 Task: Find connections with filter location Fendou with filter topic #realtorwith filter profile language English with filter current company CUR8 with filter school National Institute of Securities Markets (NISM) with filter industry IT Services and IT Consulting with filter service category Administrative with filter keywords title Boilermaker
Action: Mouse moved to (533, 66)
Screenshot: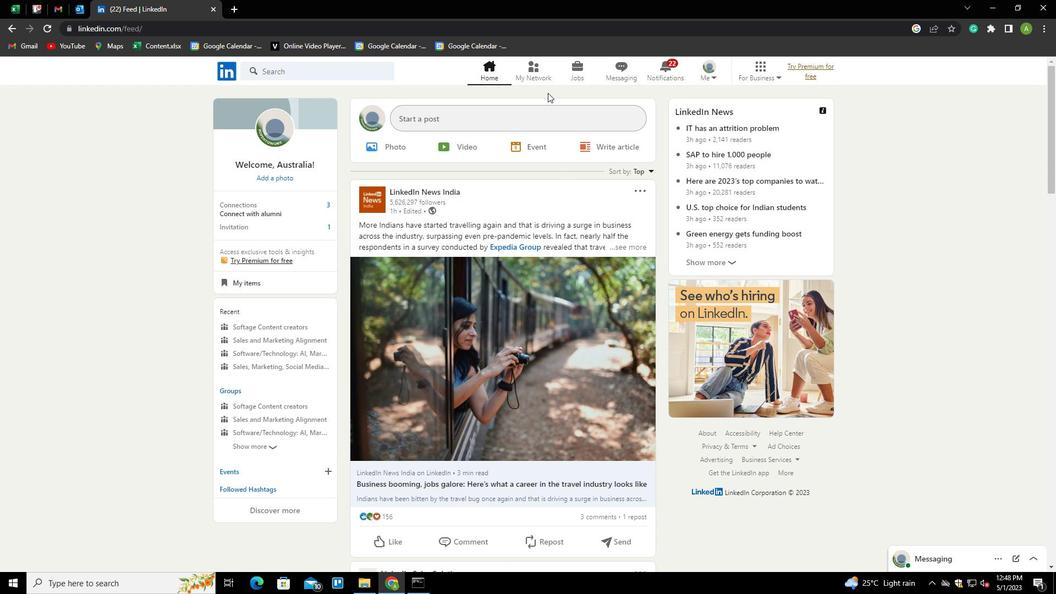 
Action: Mouse pressed left at (533, 66)
Screenshot: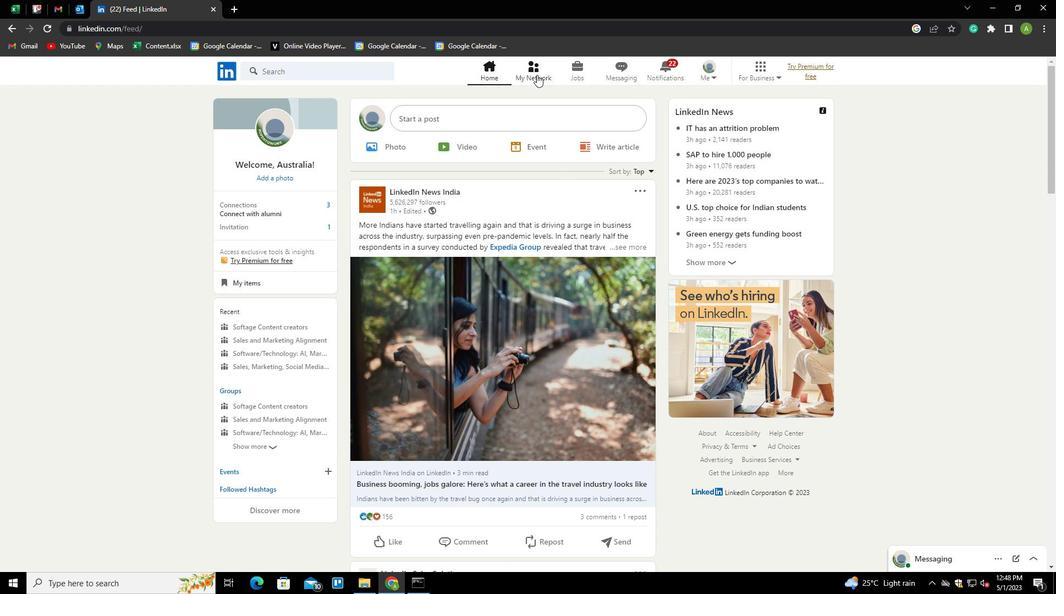 
Action: Mouse moved to (306, 130)
Screenshot: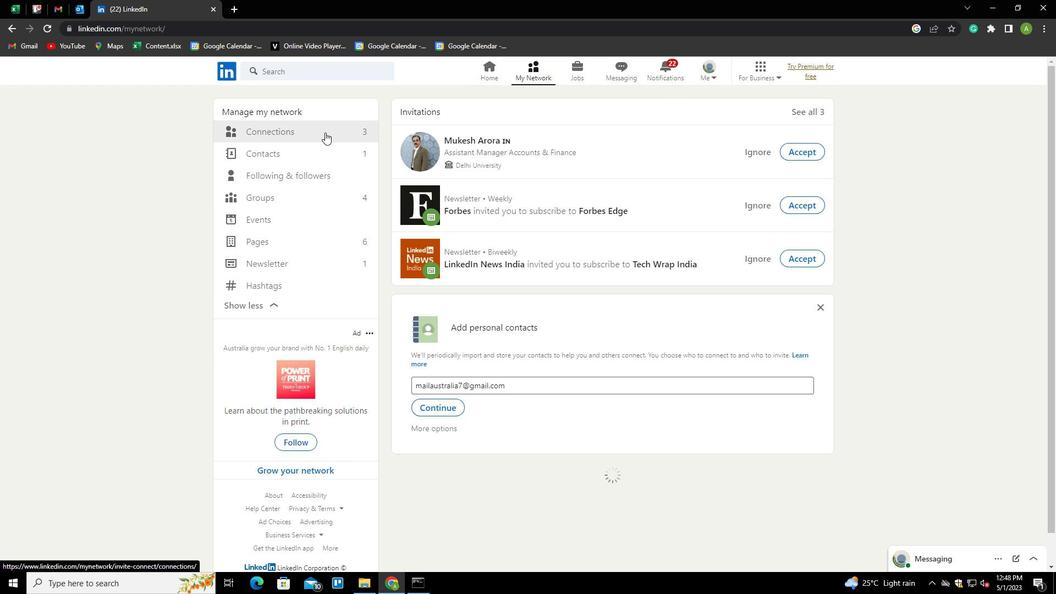
Action: Mouse pressed left at (306, 130)
Screenshot: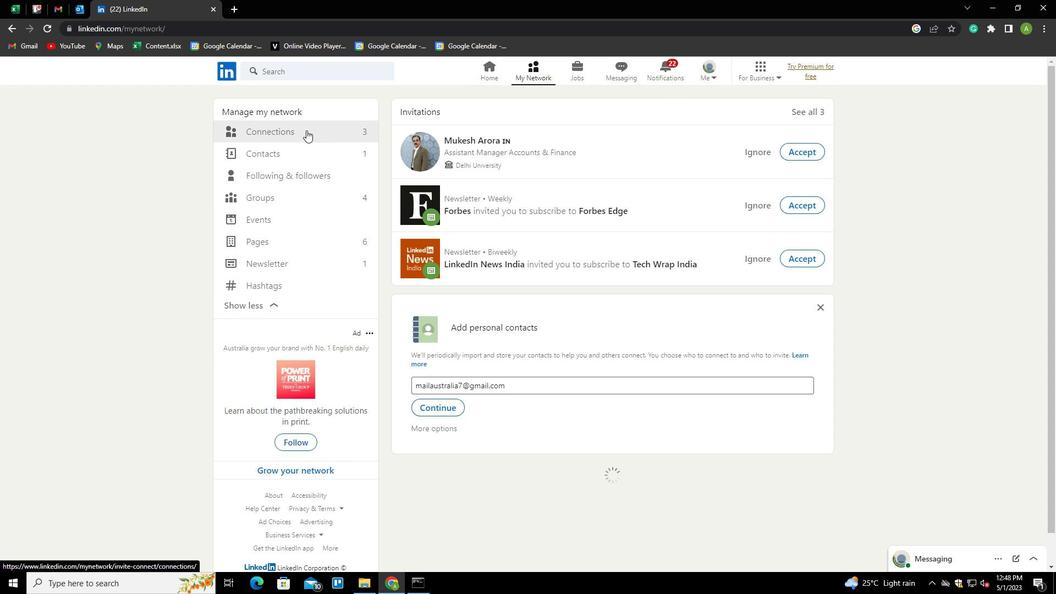 
Action: Mouse moved to (588, 133)
Screenshot: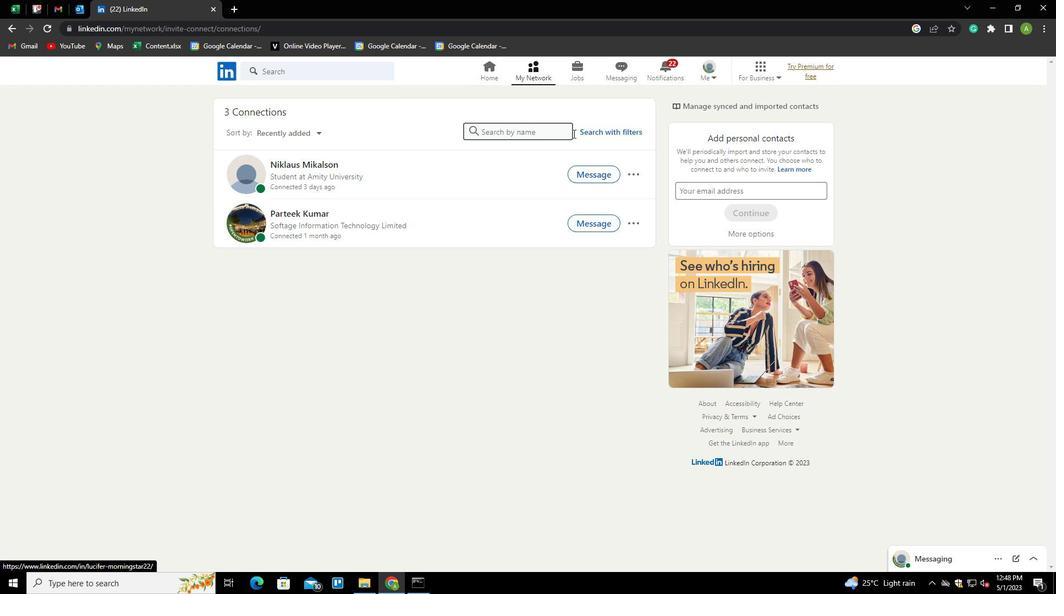 
Action: Mouse pressed left at (588, 133)
Screenshot: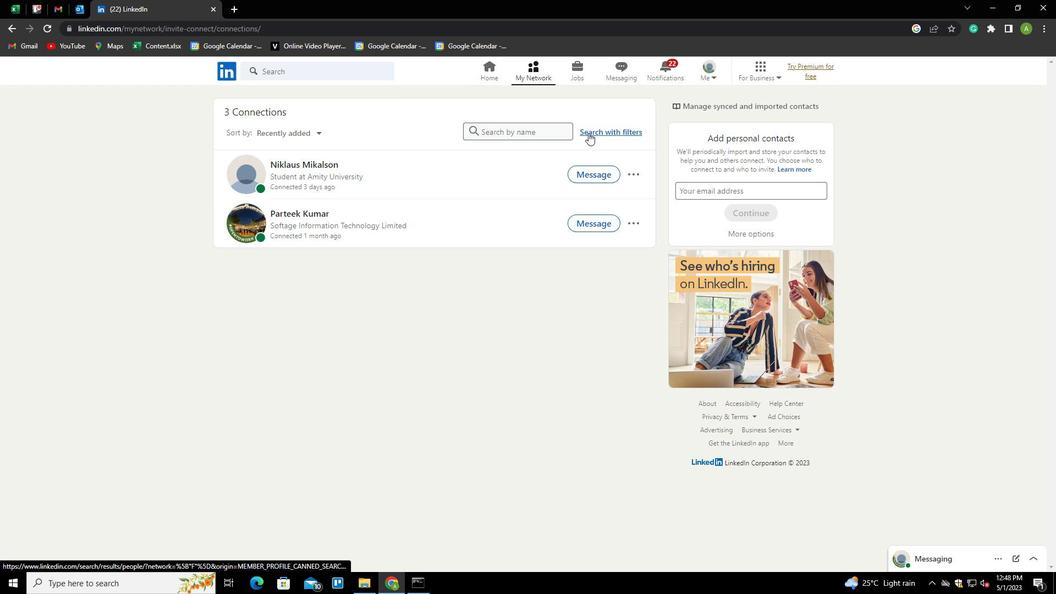 
Action: Mouse moved to (568, 96)
Screenshot: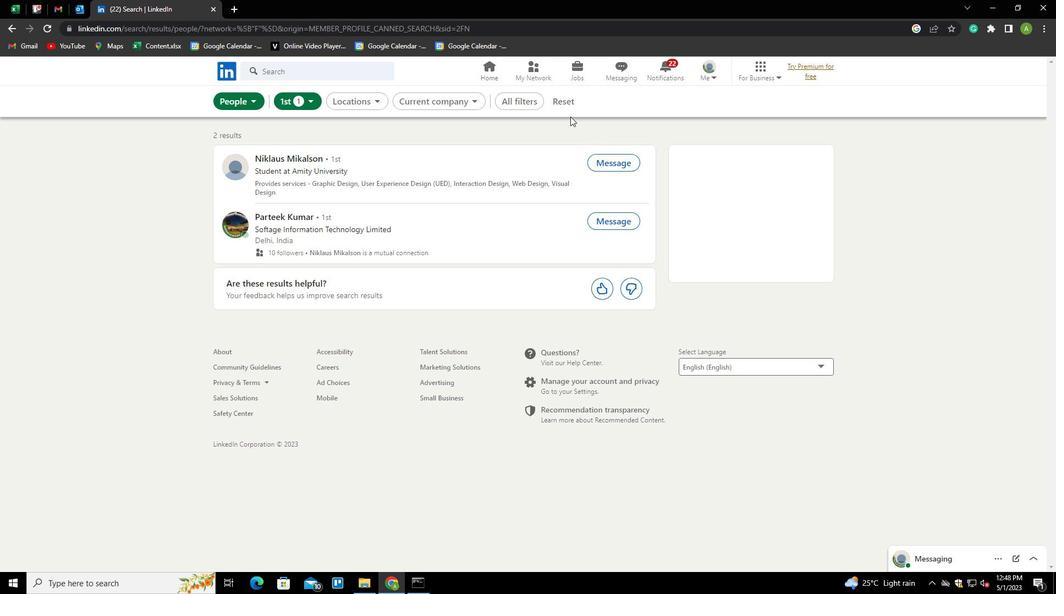 
Action: Mouse pressed left at (568, 96)
Screenshot: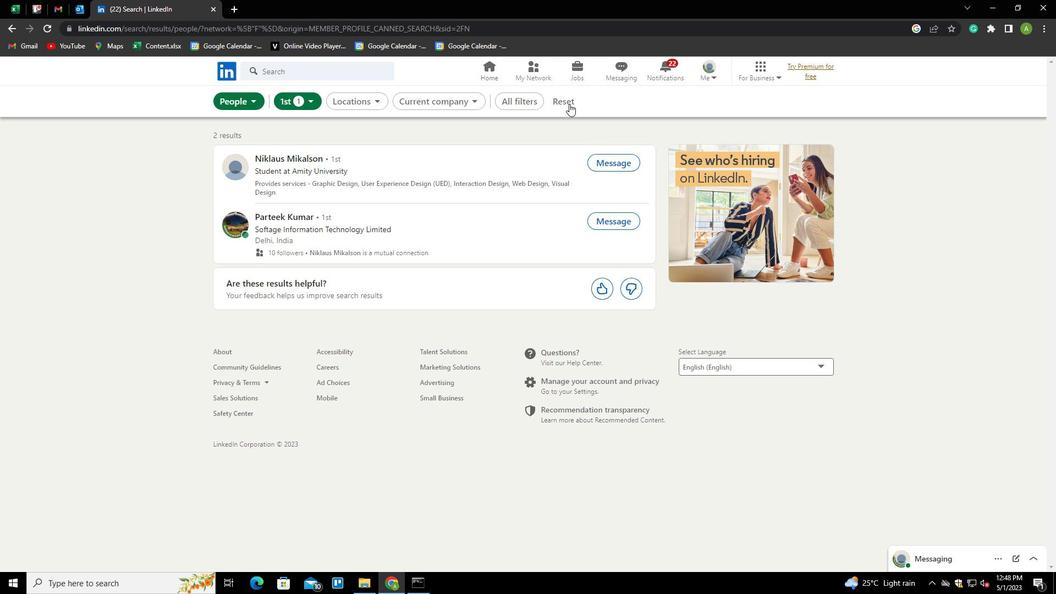 
Action: Mouse moved to (553, 101)
Screenshot: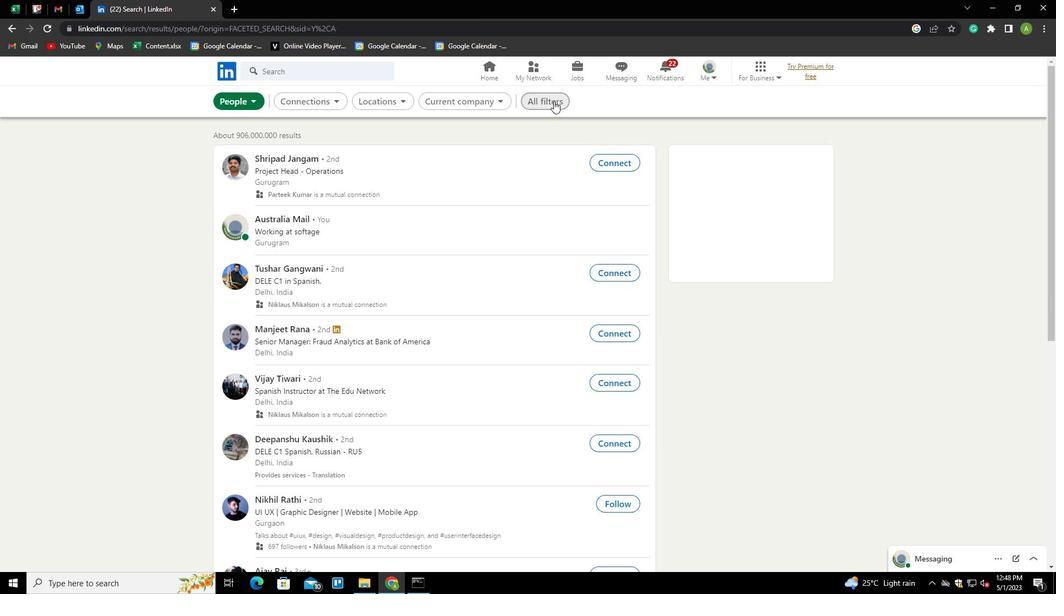 
Action: Mouse pressed left at (553, 101)
Screenshot: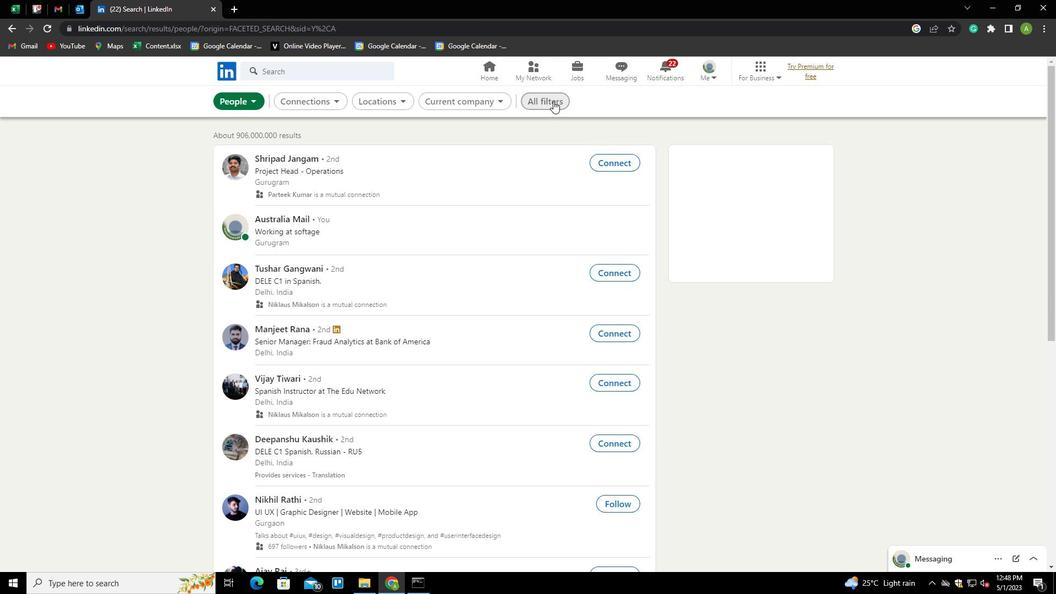 
Action: Mouse moved to (890, 310)
Screenshot: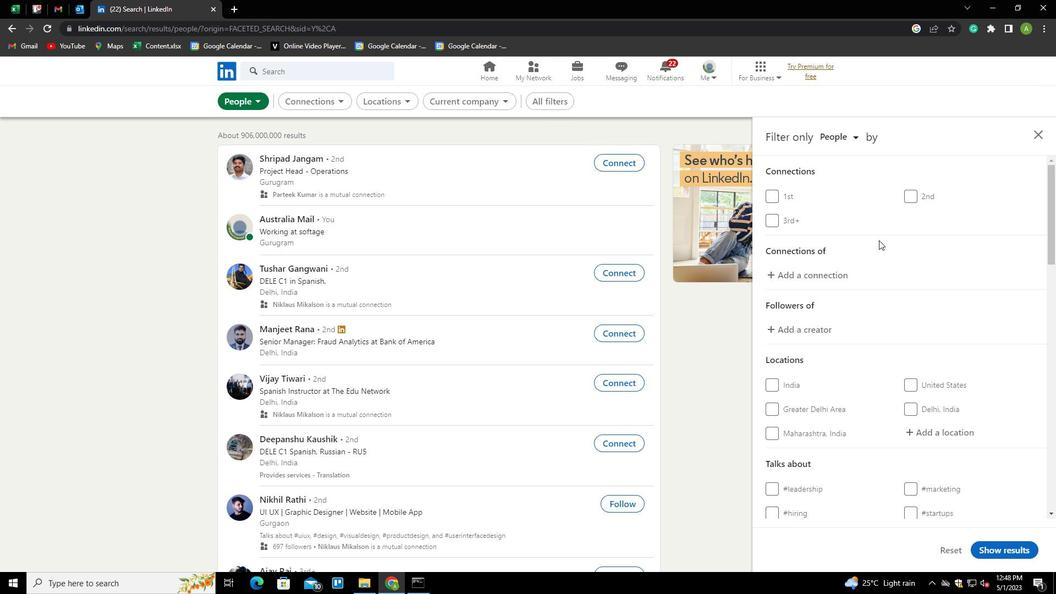 
Action: Mouse scrolled (890, 309) with delta (0, 0)
Screenshot: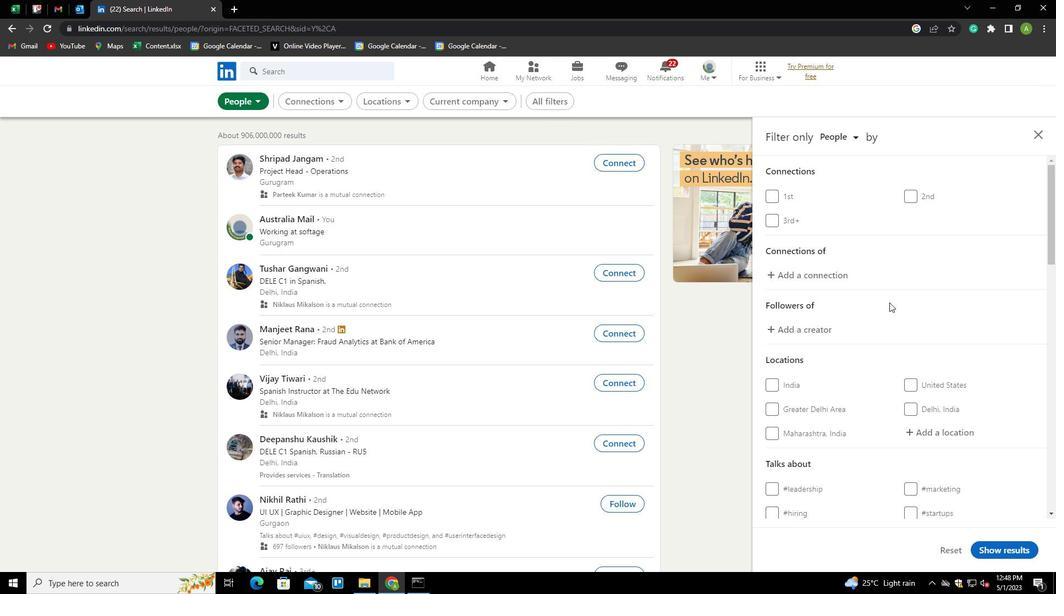 
Action: Mouse scrolled (890, 309) with delta (0, 0)
Screenshot: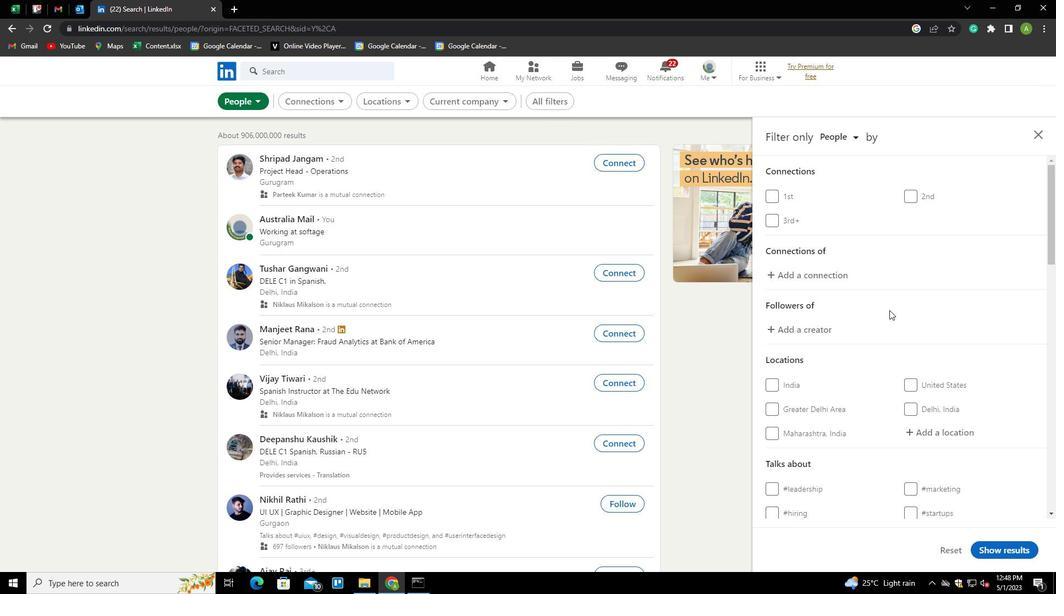 
Action: Mouse moved to (915, 312)
Screenshot: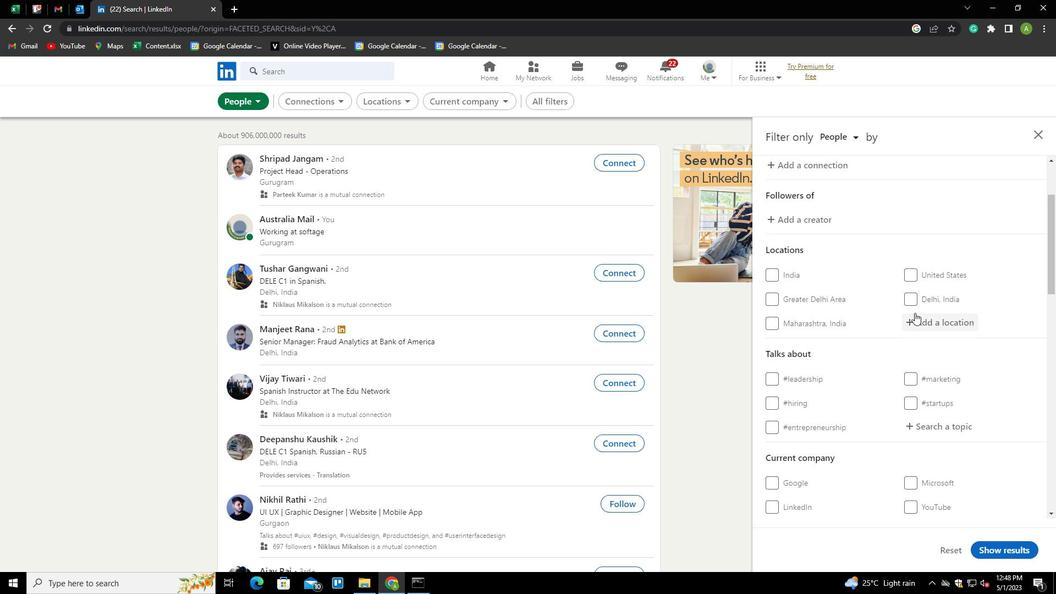 
Action: Mouse pressed left at (915, 312)
Screenshot: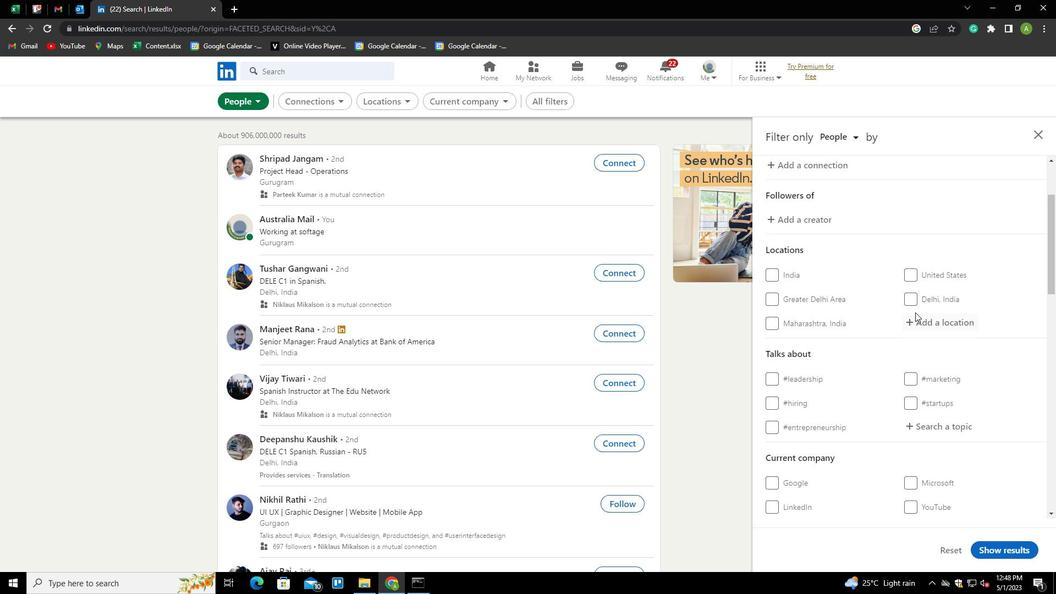 
Action: Mouse moved to (922, 325)
Screenshot: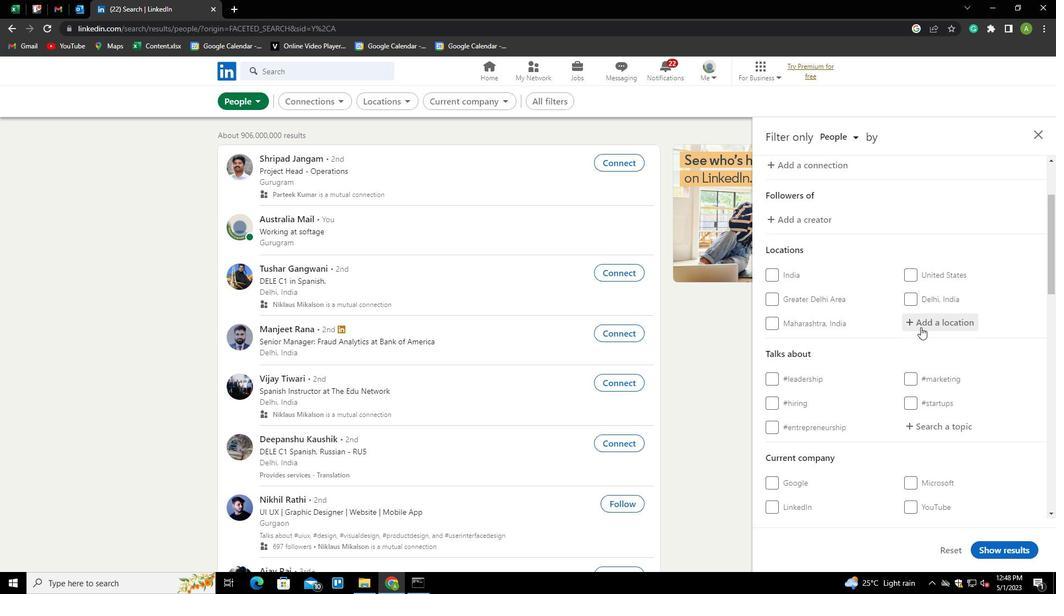 
Action: Mouse pressed left at (922, 325)
Screenshot: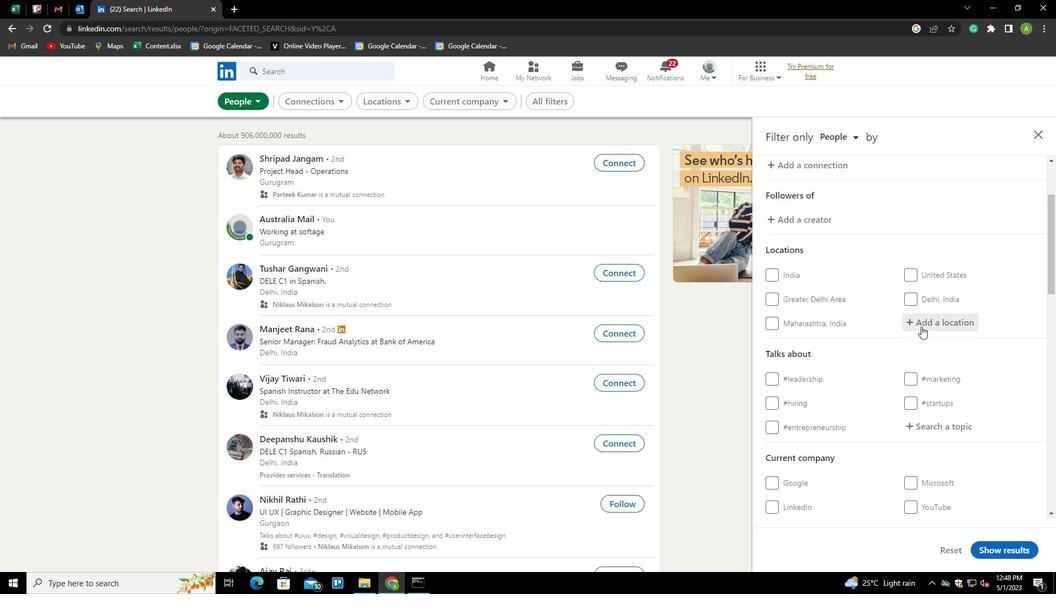 
Action: Mouse moved to (929, 323)
Screenshot: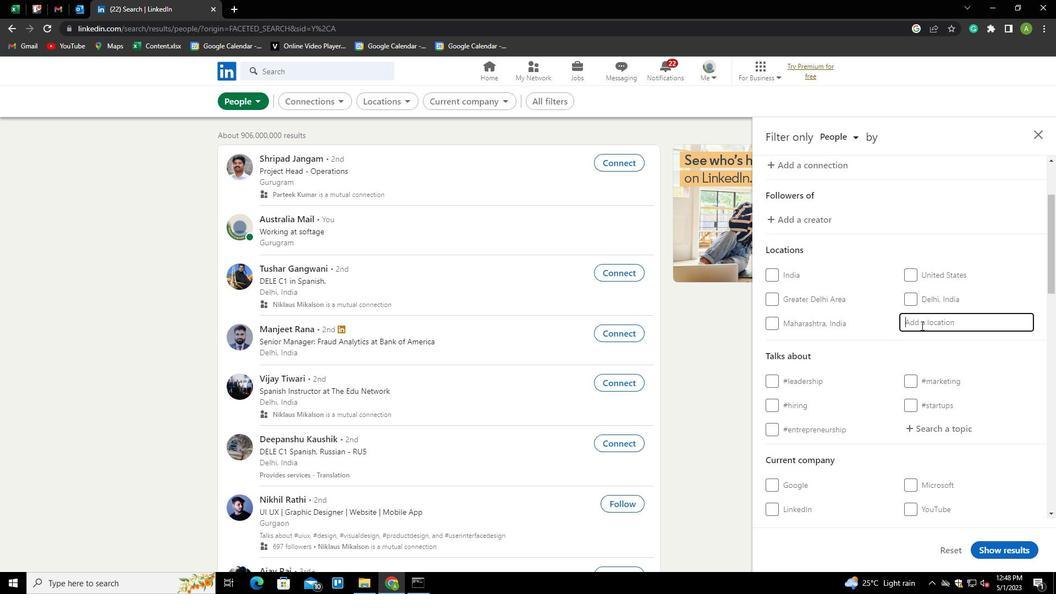 
Action: Mouse pressed left at (929, 323)
Screenshot: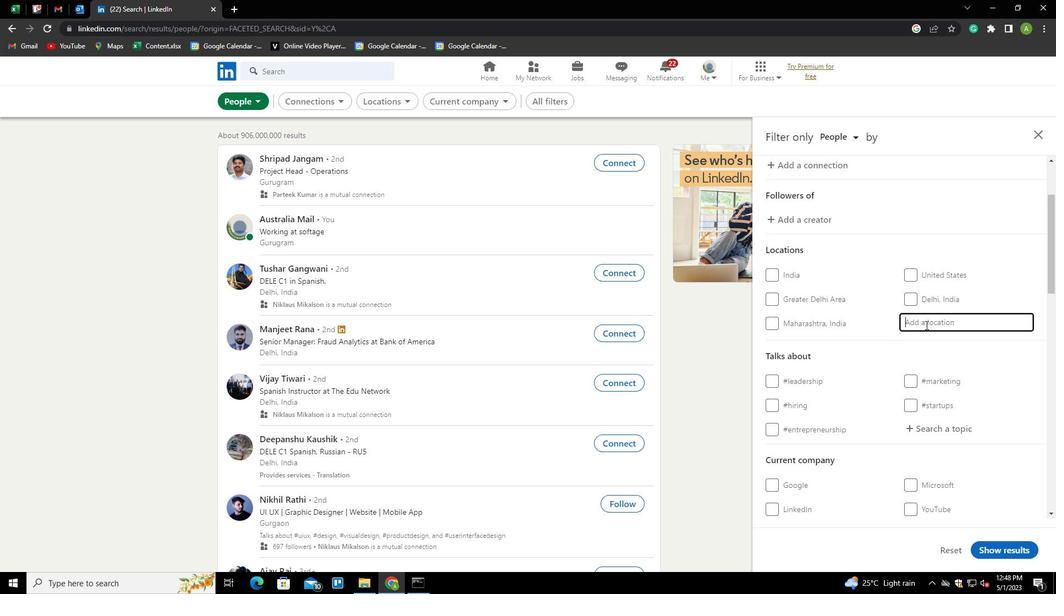 
Action: Key pressed <Key.shift>G<Key.backspace><Key.shift>FENDOU
Screenshot: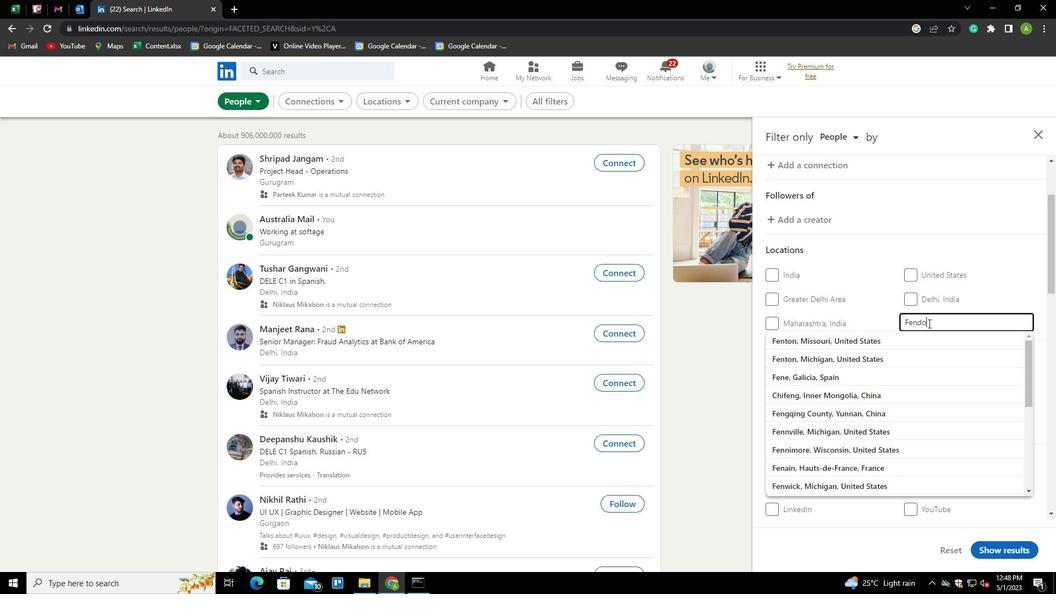 
Action: Mouse moved to (966, 373)
Screenshot: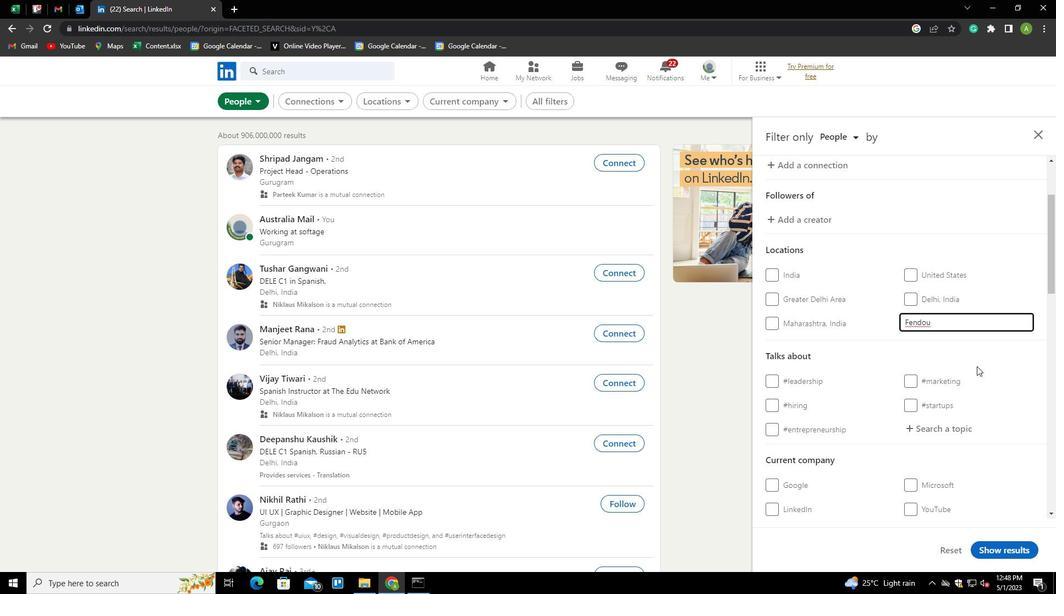 
Action: Mouse pressed left at (966, 373)
Screenshot: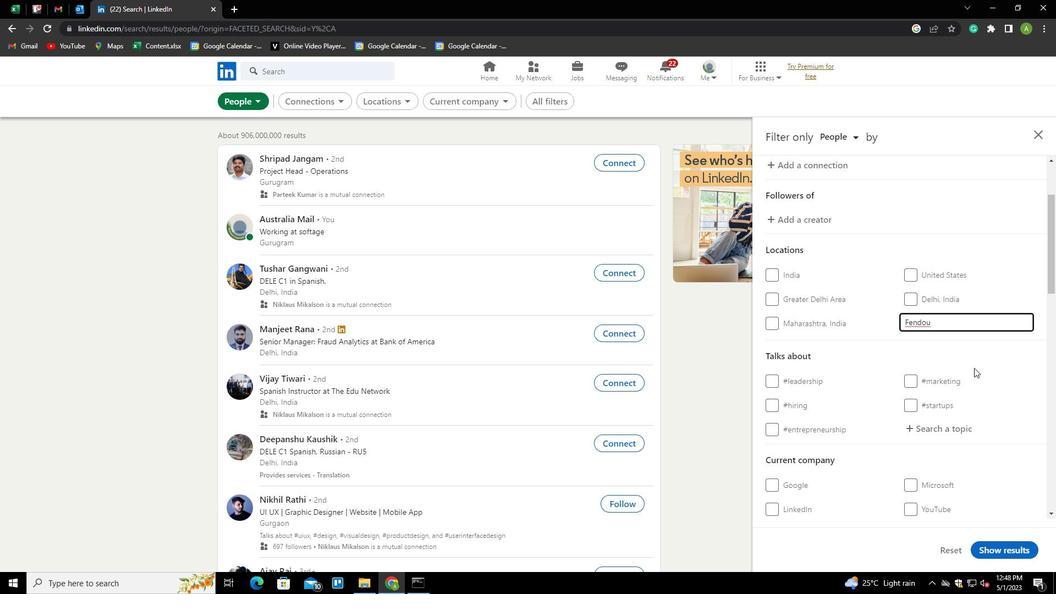 
Action: Mouse moved to (944, 424)
Screenshot: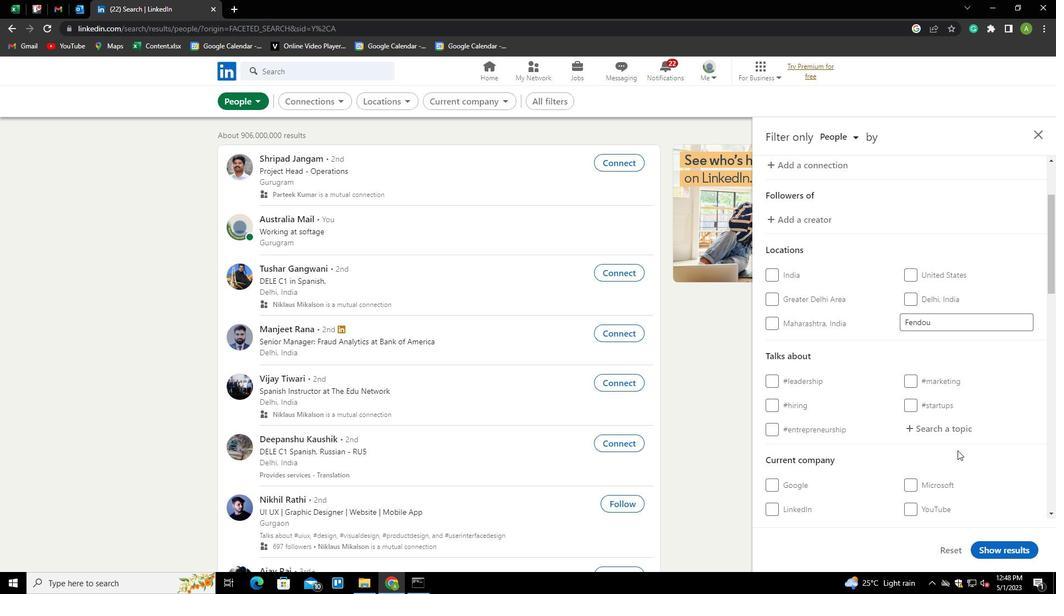 
Action: Mouse pressed left at (944, 424)
Screenshot: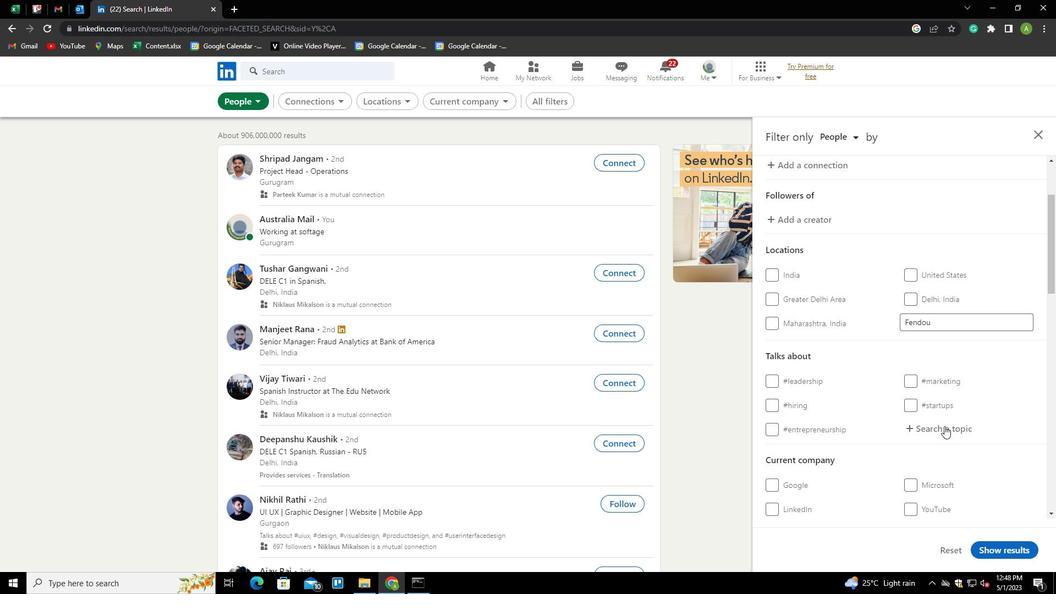 
Action: Mouse moved to (946, 427)
Screenshot: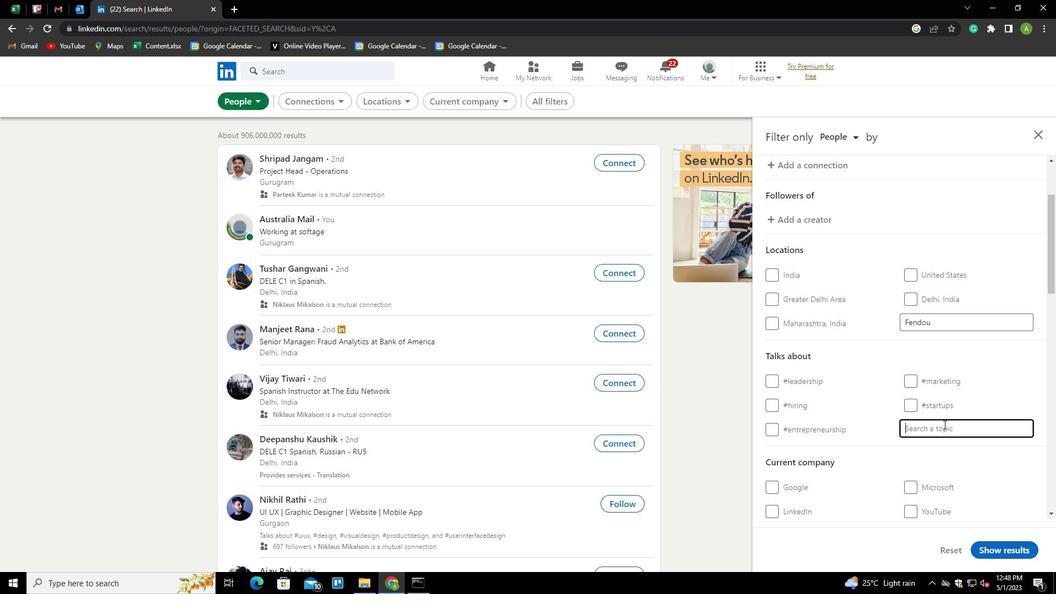 
Action: Mouse pressed left at (946, 427)
Screenshot: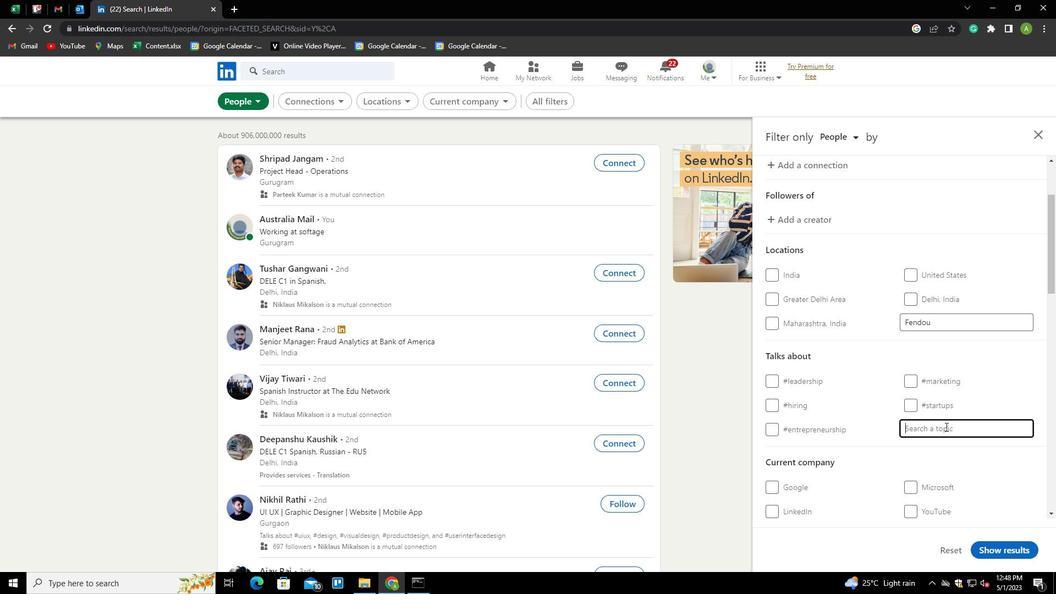 
Action: Key pressed REALTA=<Key.backspace><Key.backspace>OR<Key.down><Key.enter>
Screenshot: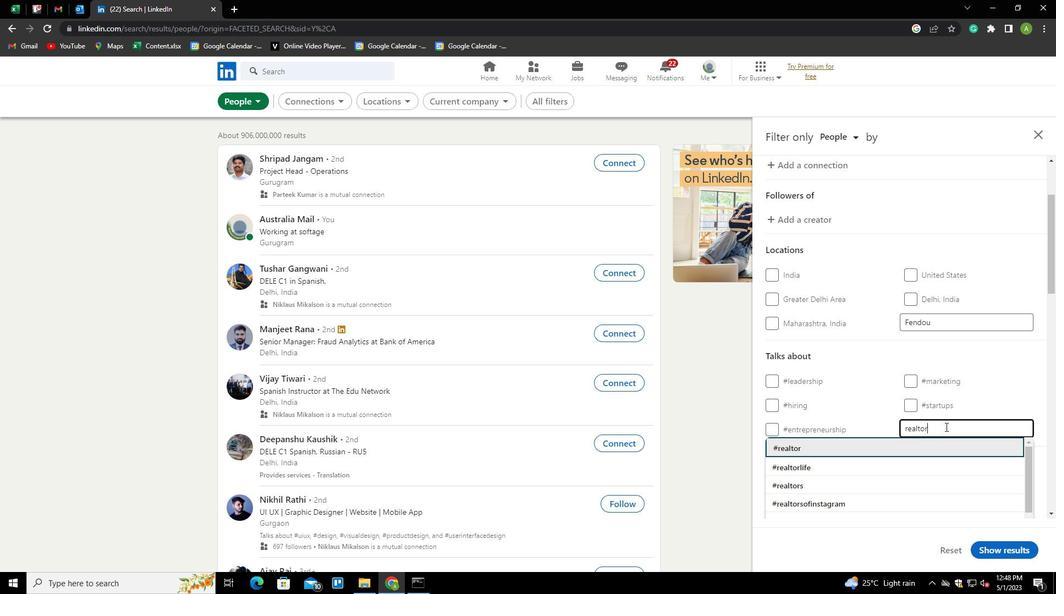 
Action: Mouse scrolled (946, 426) with delta (0, 0)
Screenshot: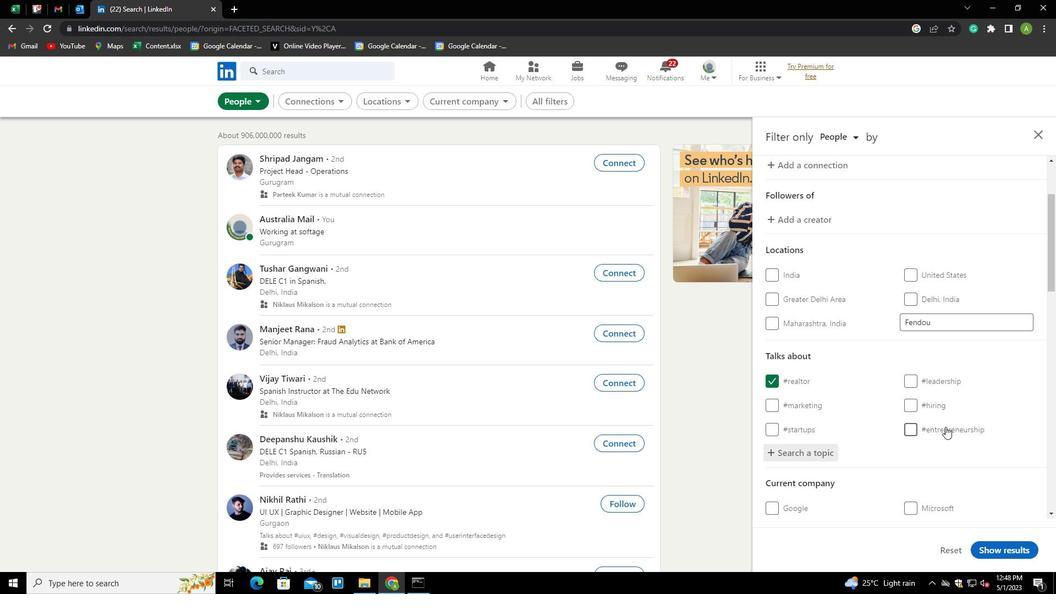 
Action: Mouse scrolled (946, 426) with delta (0, 0)
Screenshot: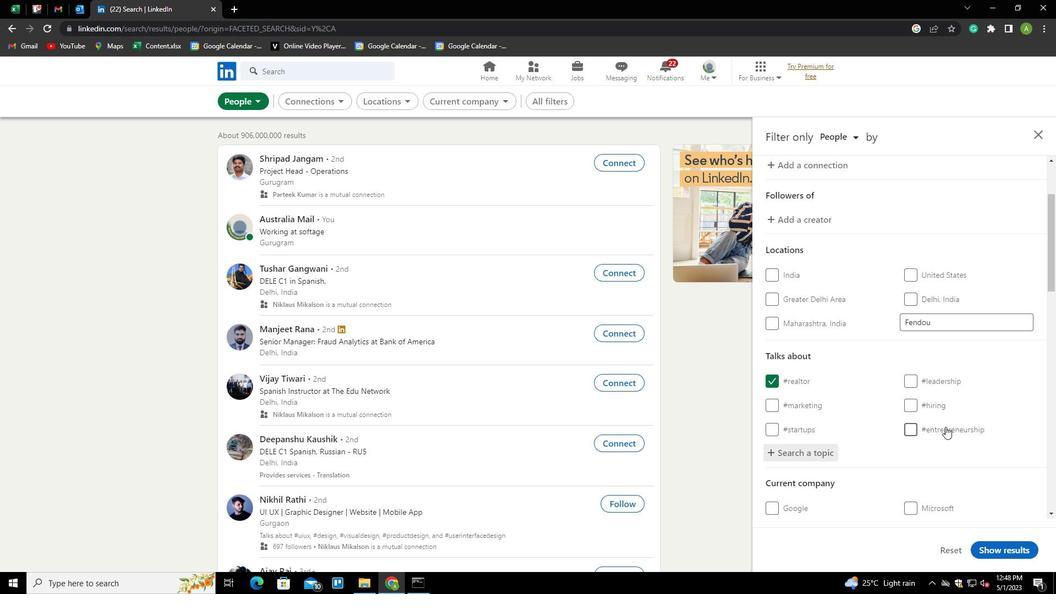 
Action: Mouse moved to (950, 405)
Screenshot: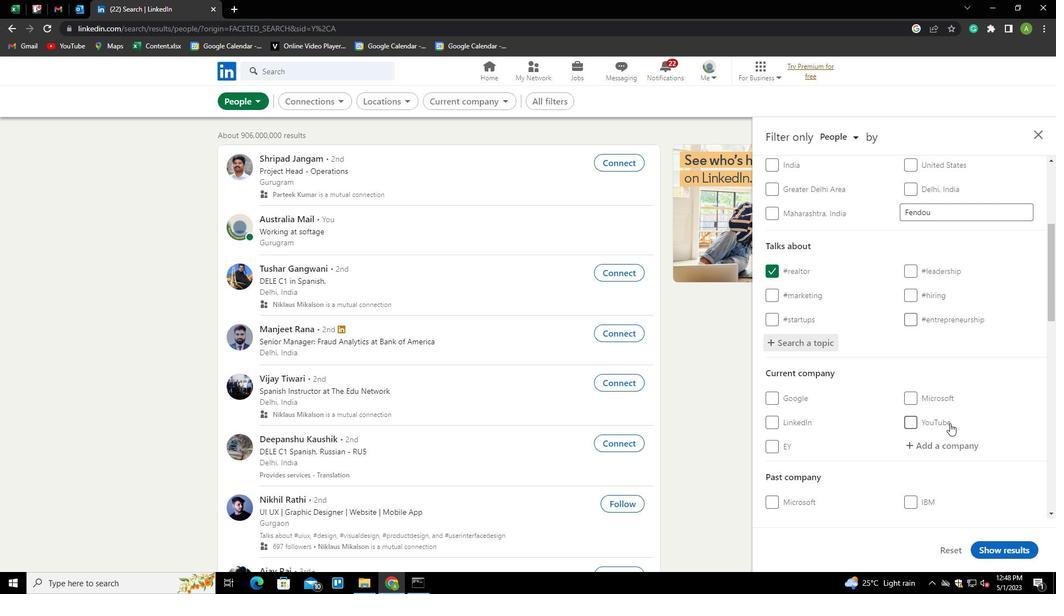 
Action: Mouse scrolled (950, 404) with delta (0, 0)
Screenshot: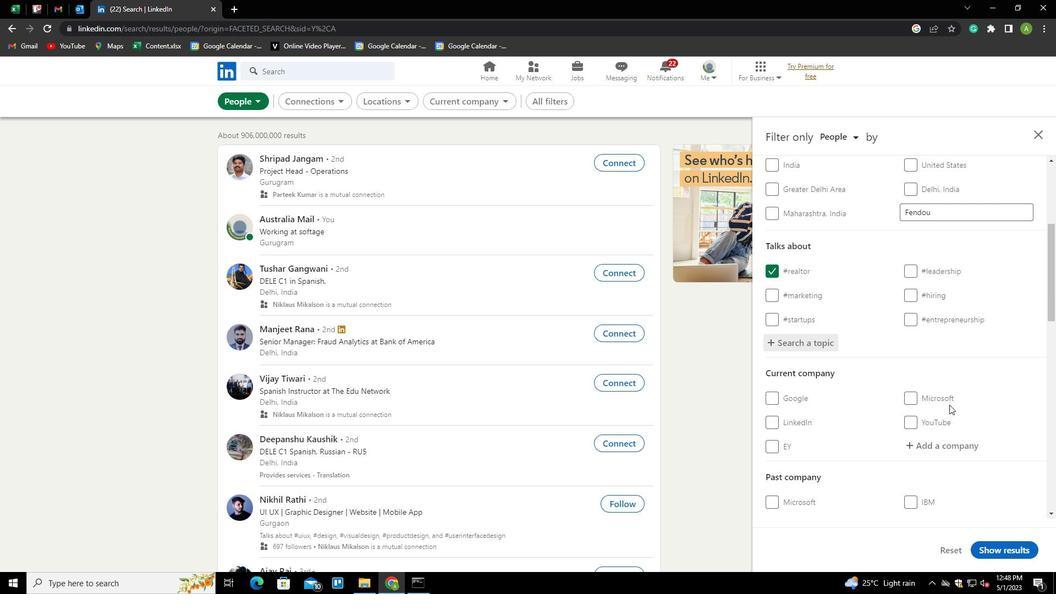 
Action: Mouse scrolled (950, 404) with delta (0, 0)
Screenshot: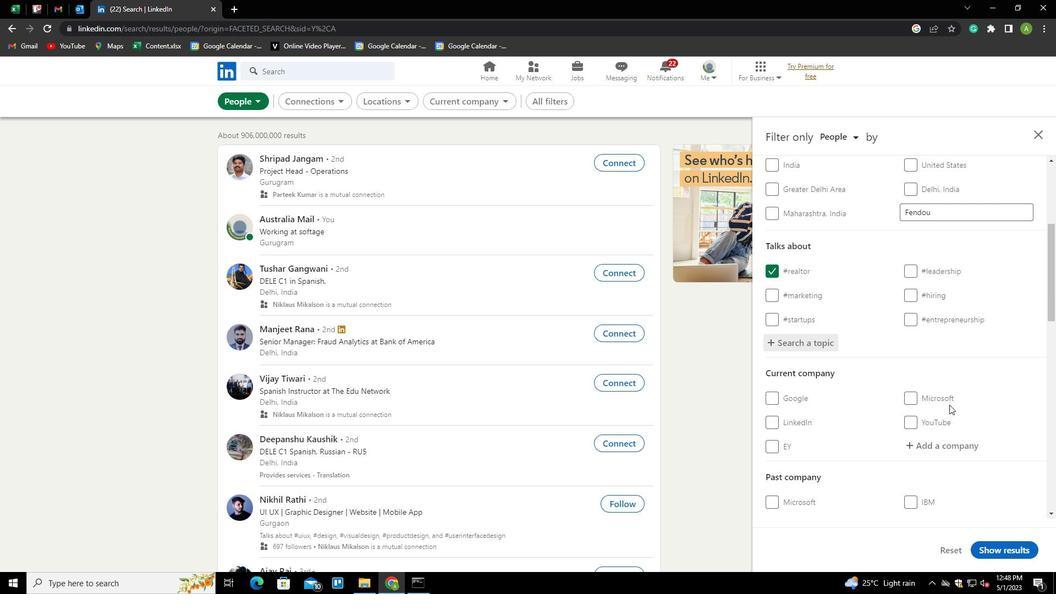 
Action: Mouse scrolled (950, 404) with delta (0, 0)
Screenshot: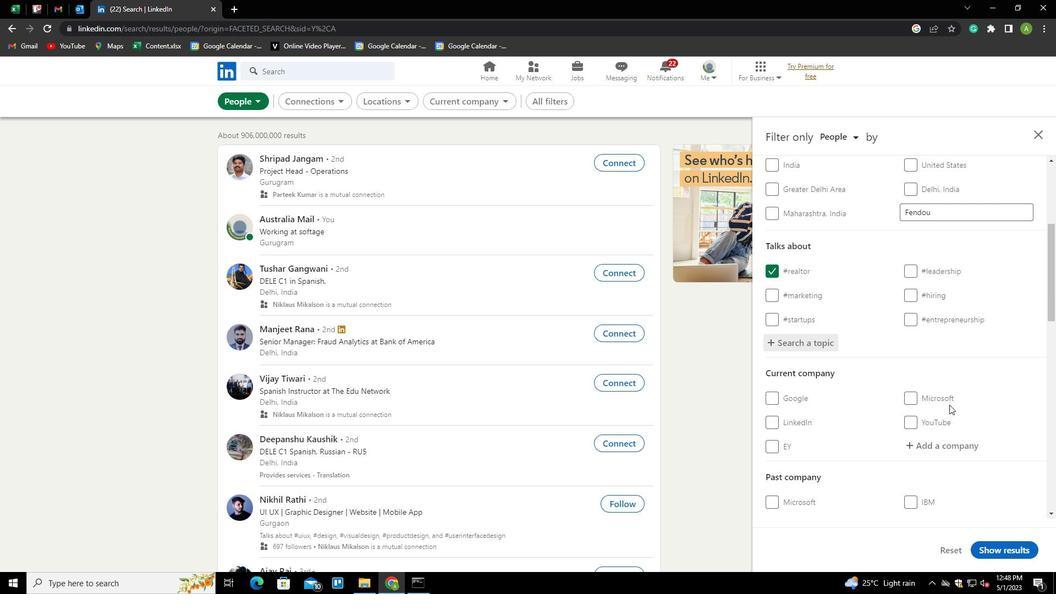 
Action: Mouse moved to (939, 369)
Screenshot: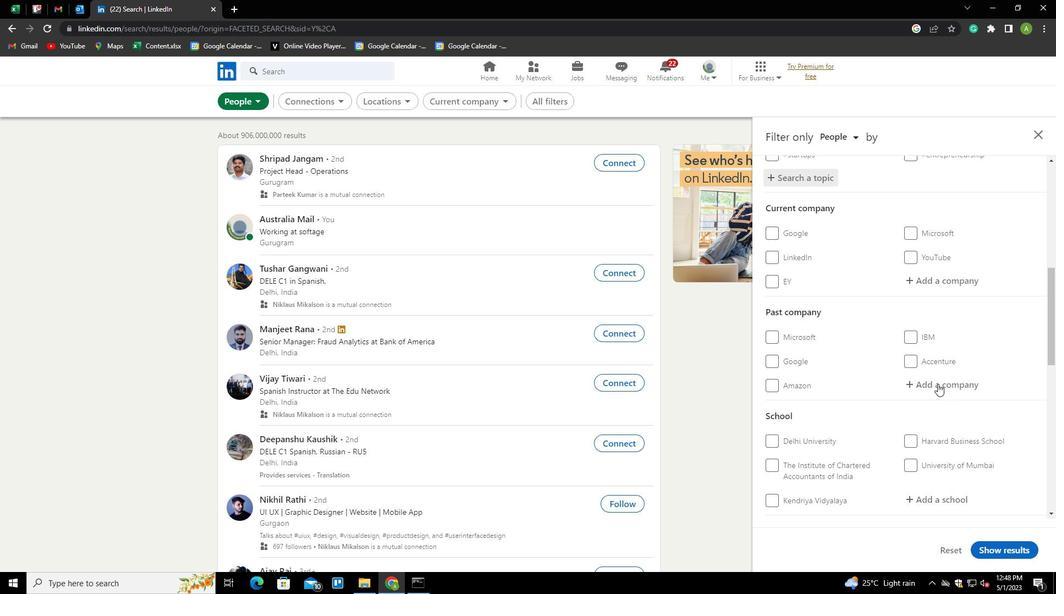 
Action: Mouse scrolled (939, 369) with delta (0, 0)
Screenshot: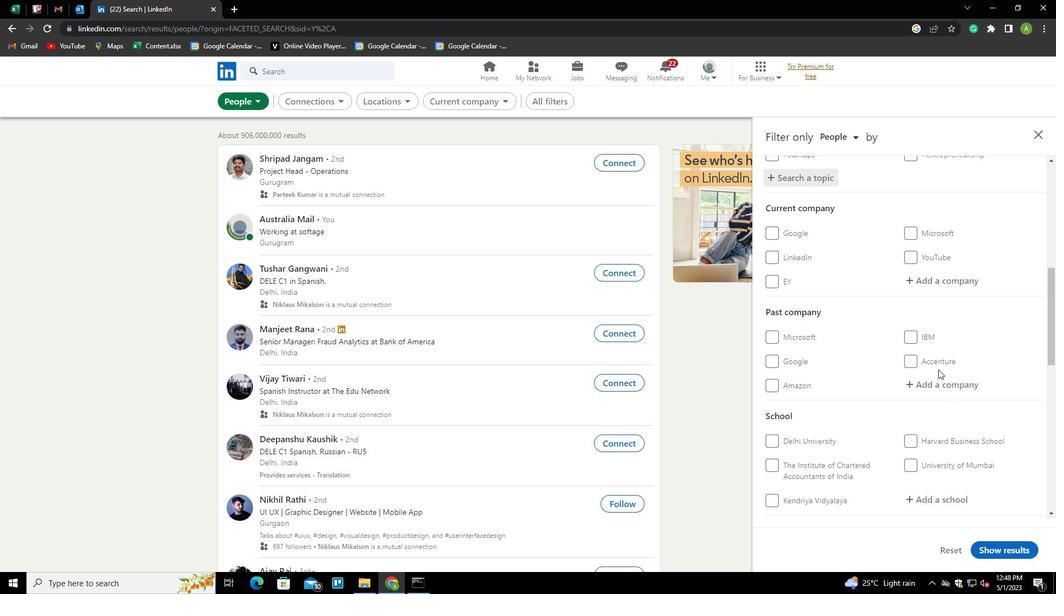 
Action: Mouse scrolled (939, 369) with delta (0, 0)
Screenshot: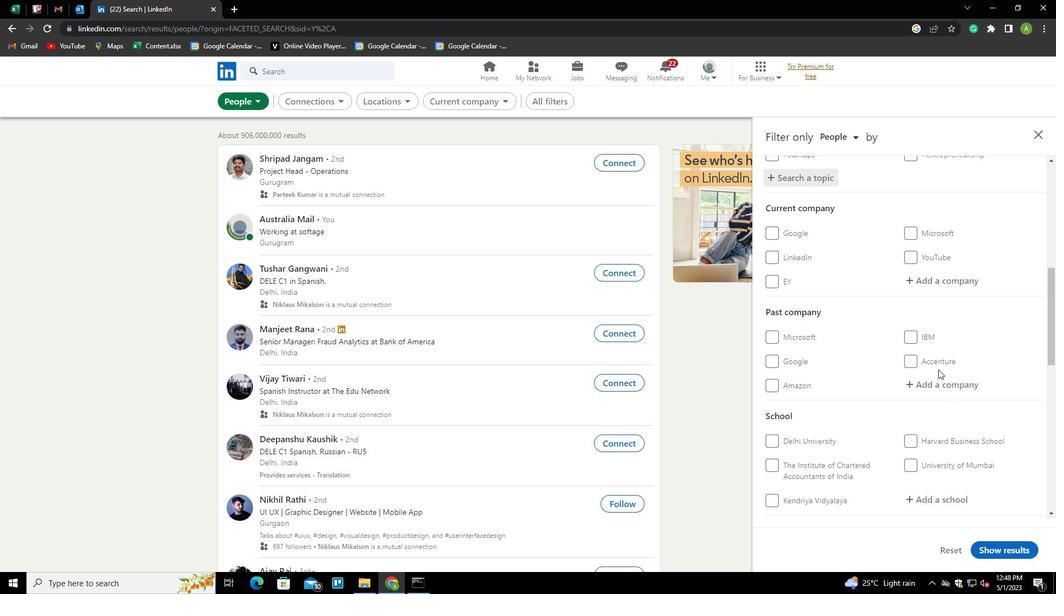 
Action: Mouse scrolled (939, 369) with delta (0, 0)
Screenshot: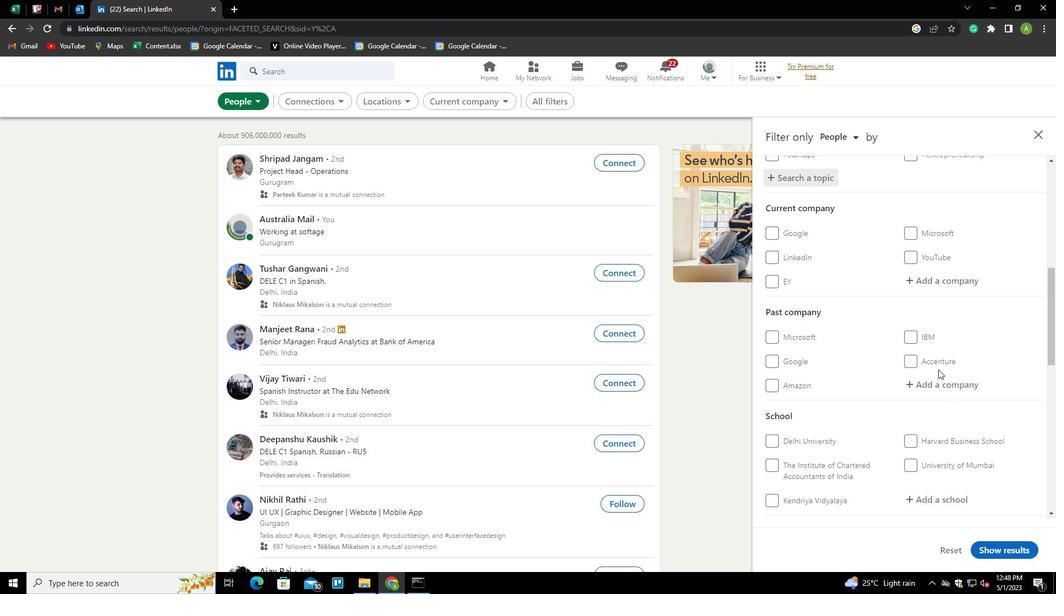 
Action: Mouse scrolled (939, 369) with delta (0, 0)
Screenshot: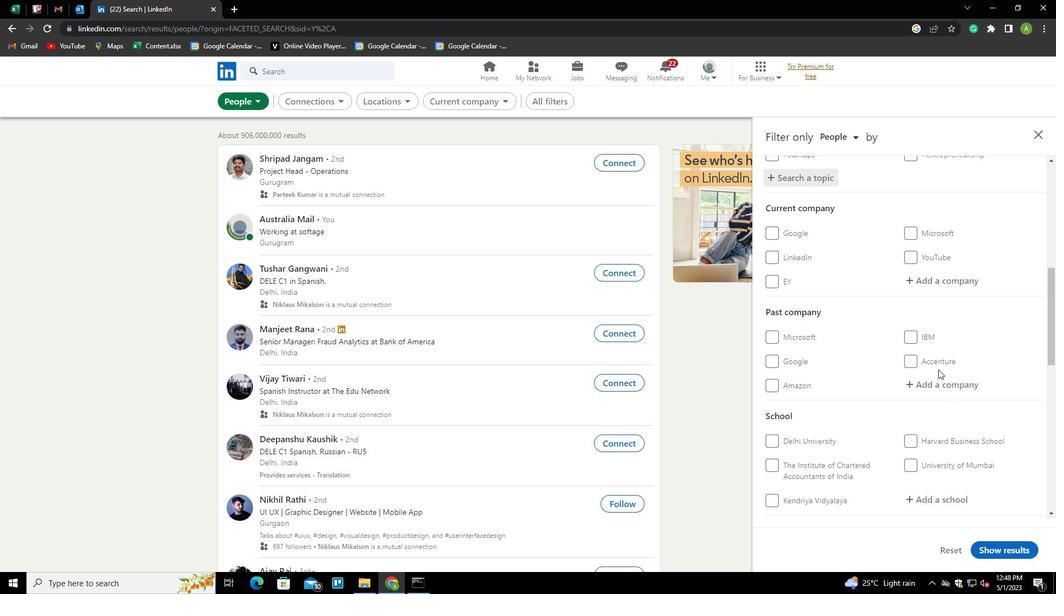 
Action: Mouse scrolled (939, 369) with delta (0, 0)
Screenshot: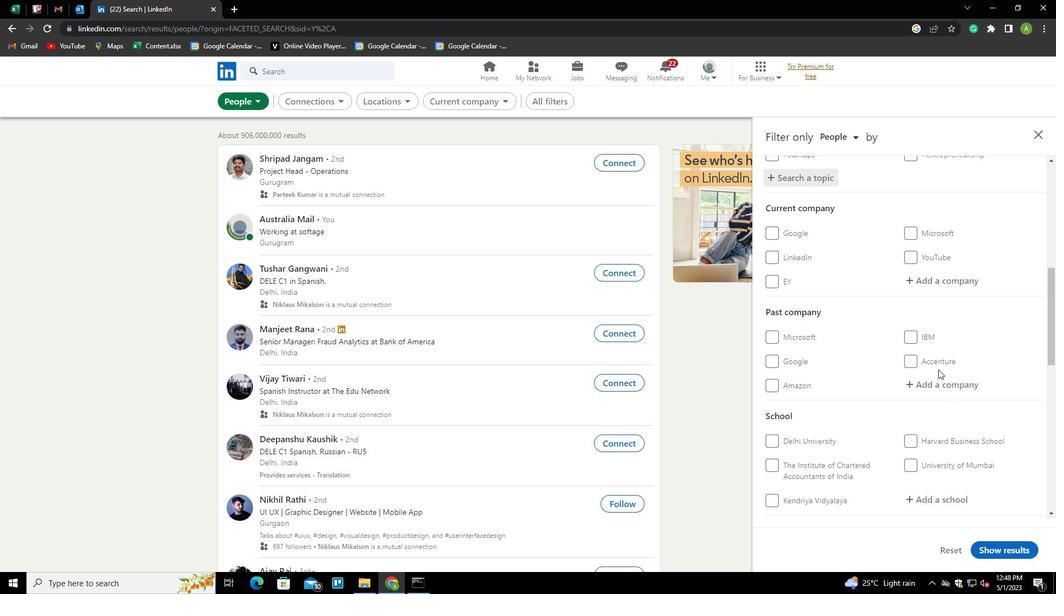 
Action: Mouse moved to (789, 405)
Screenshot: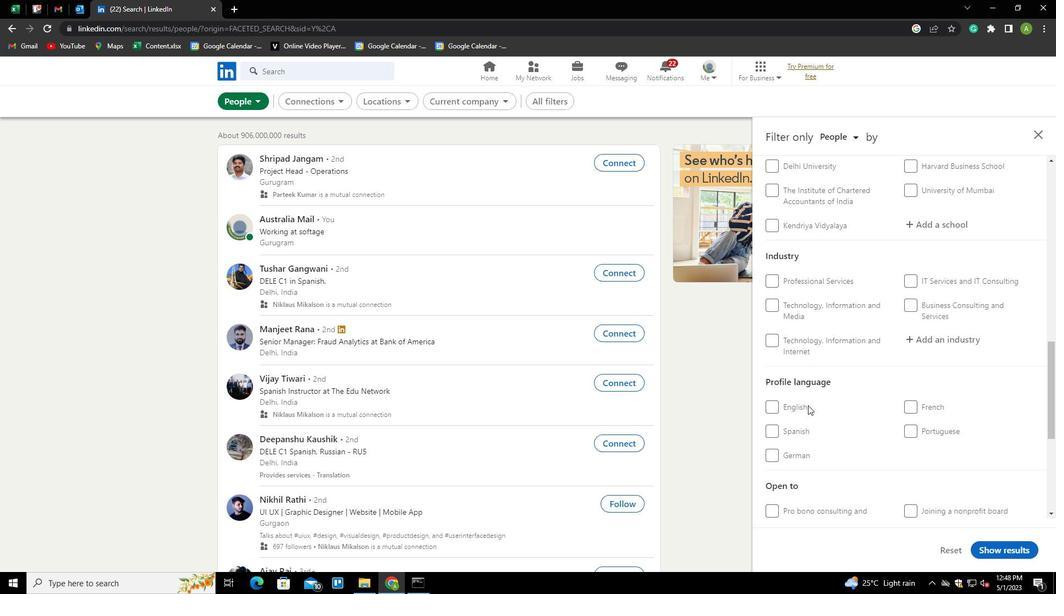 
Action: Mouse pressed left at (789, 405)
Screenshot: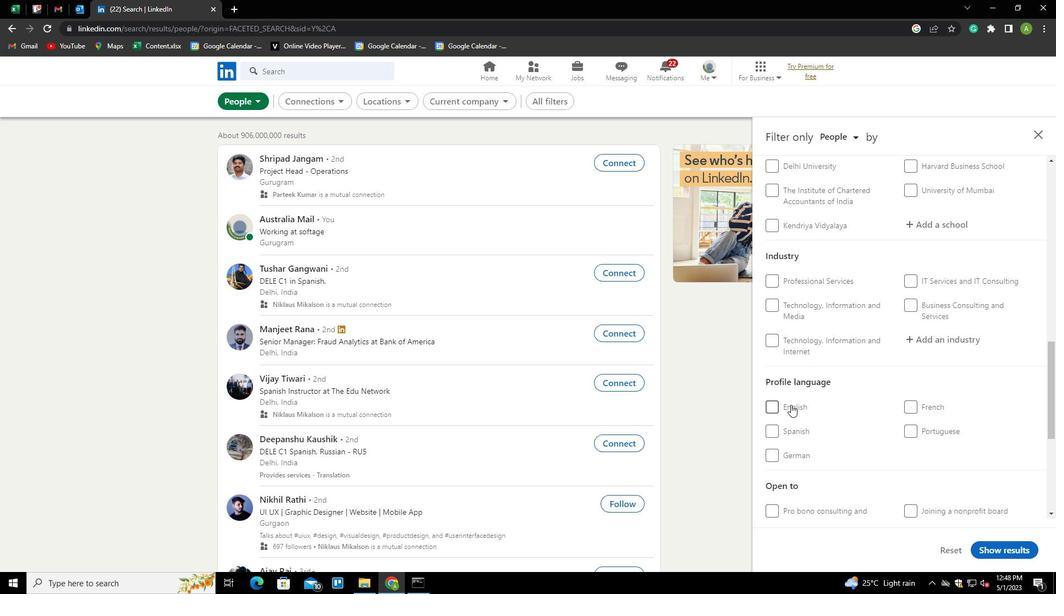 
Action: Mouse moved to (918, 423)
Screenshot: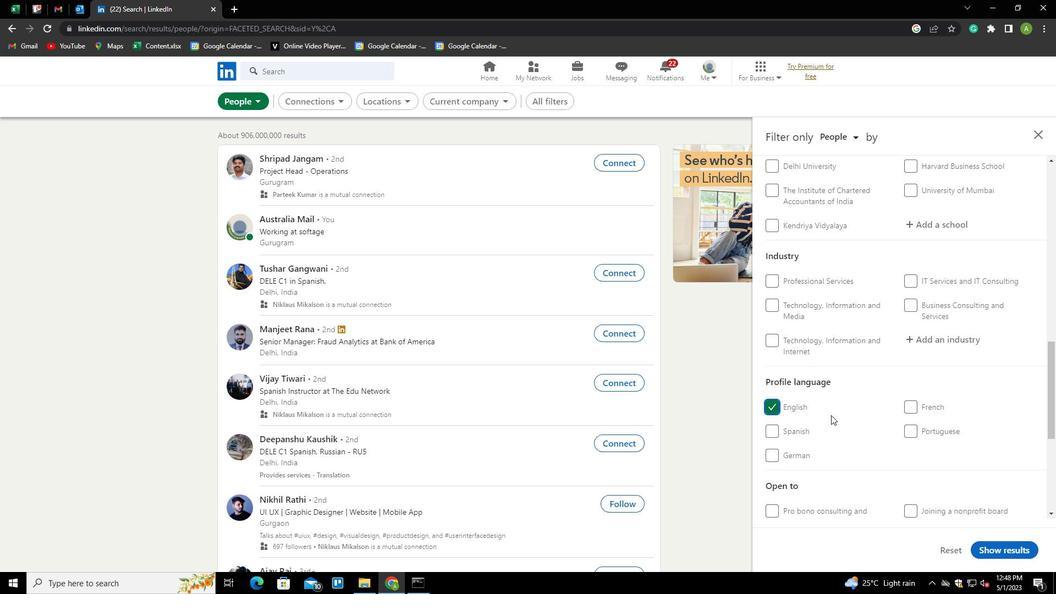 
Action: Mouse scrolled (918, 423) with delta (0, 0)
Screenshot: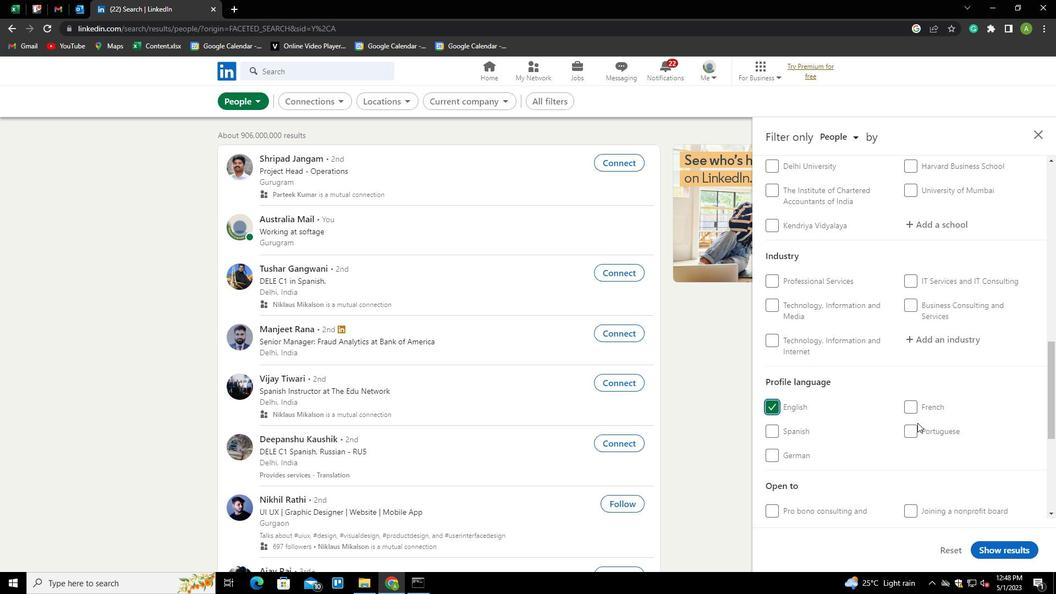
Action: Mouse scrolled (918, 423) with delta (0, 0)
Screenshot: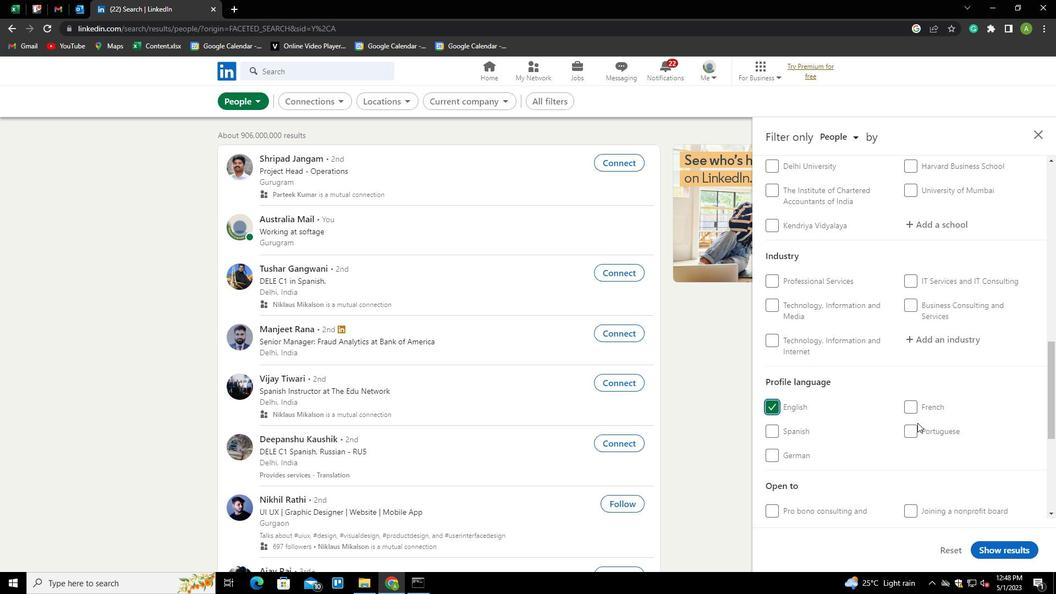 
Action: Mouse scrolled (918, 423) with delta (0, 0)
Screenshot: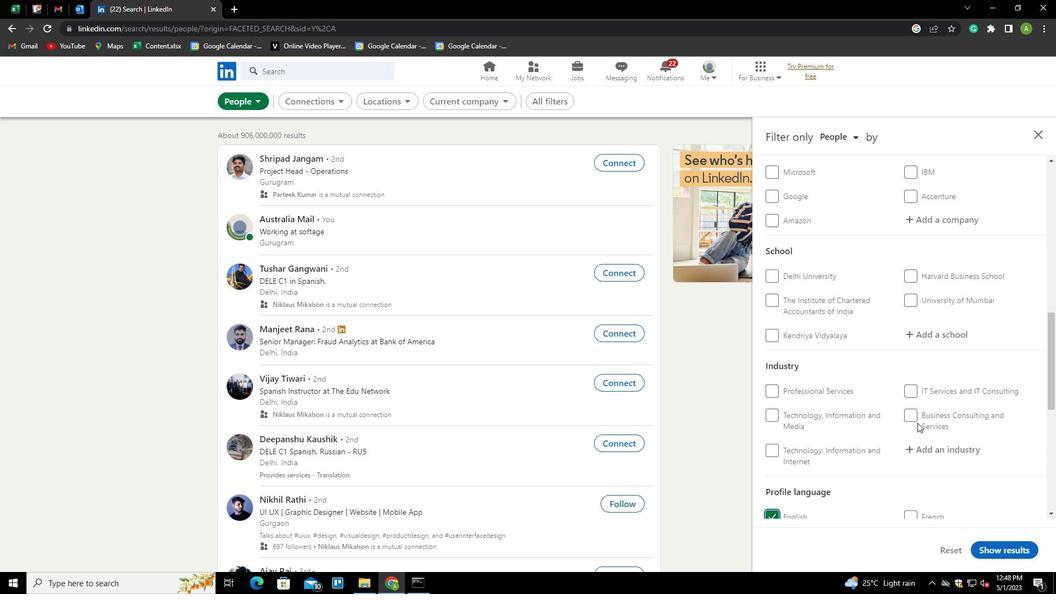 
Action: Mouse scrolled (918, 423) with delta (0, 0)
Screenshot: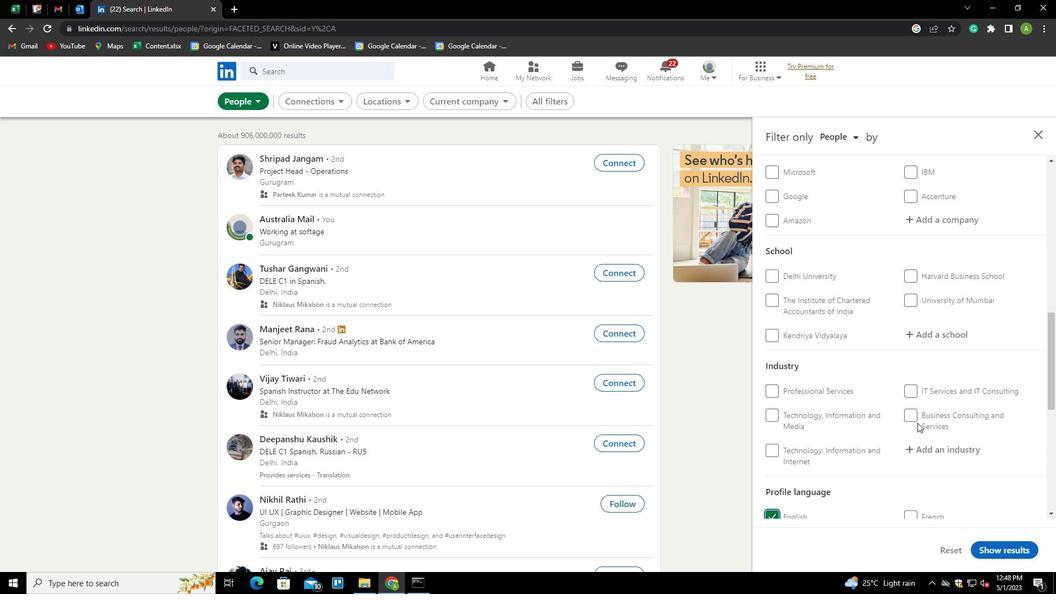 
Action: Mouse scrolled (918, 423) with delta (0, 0)
Screenshot: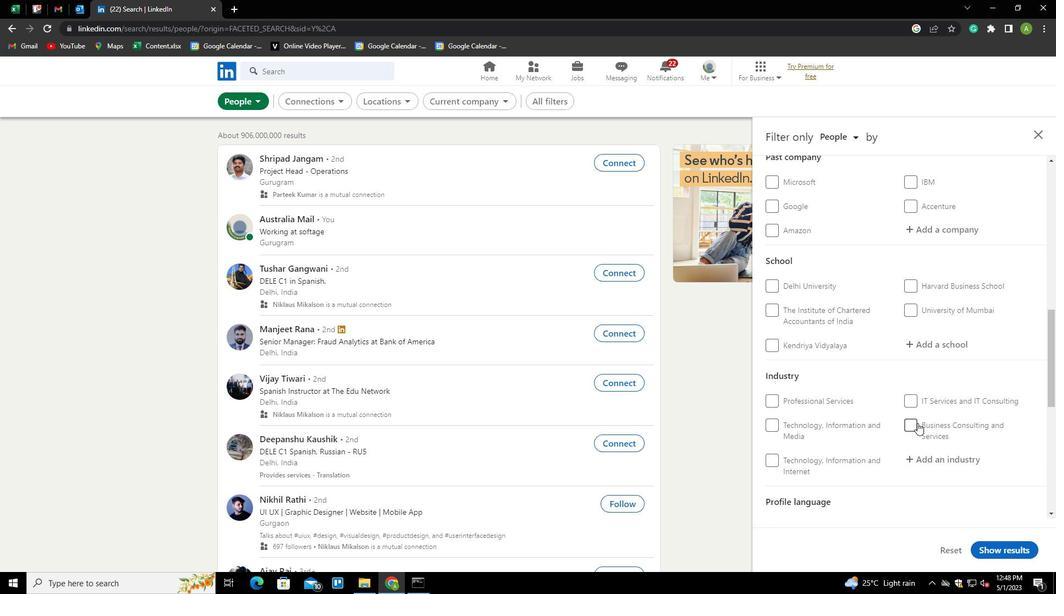 
Action: Mouse scrolled (918, 423) with delta (0, 0)
Screenshot: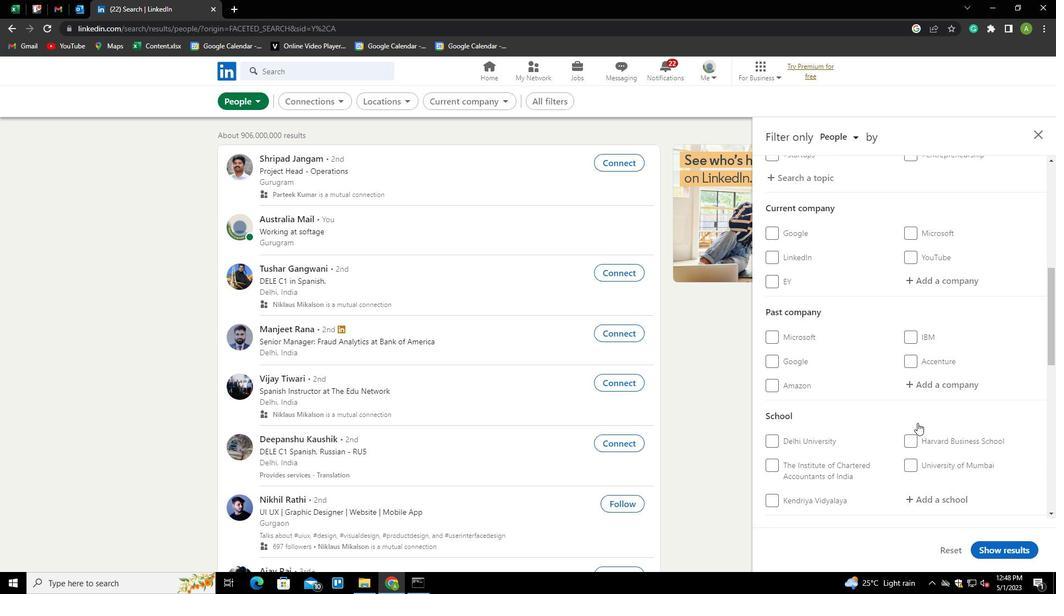 
Action: Mouse moved to (934, 339)
Screenshot: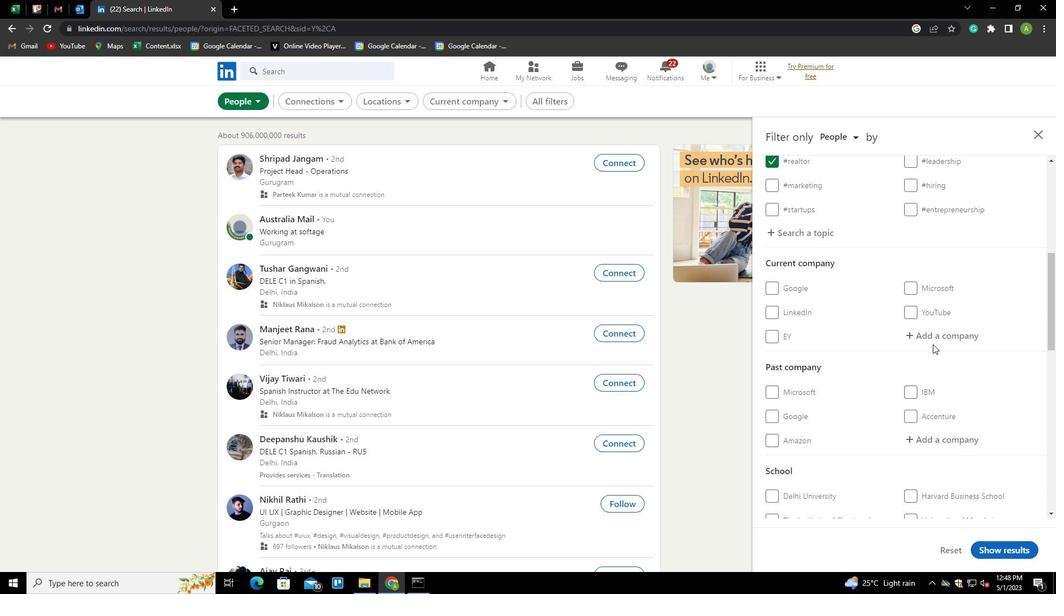 
Action: Mouse pressed left at (934, 339)
Screenshot: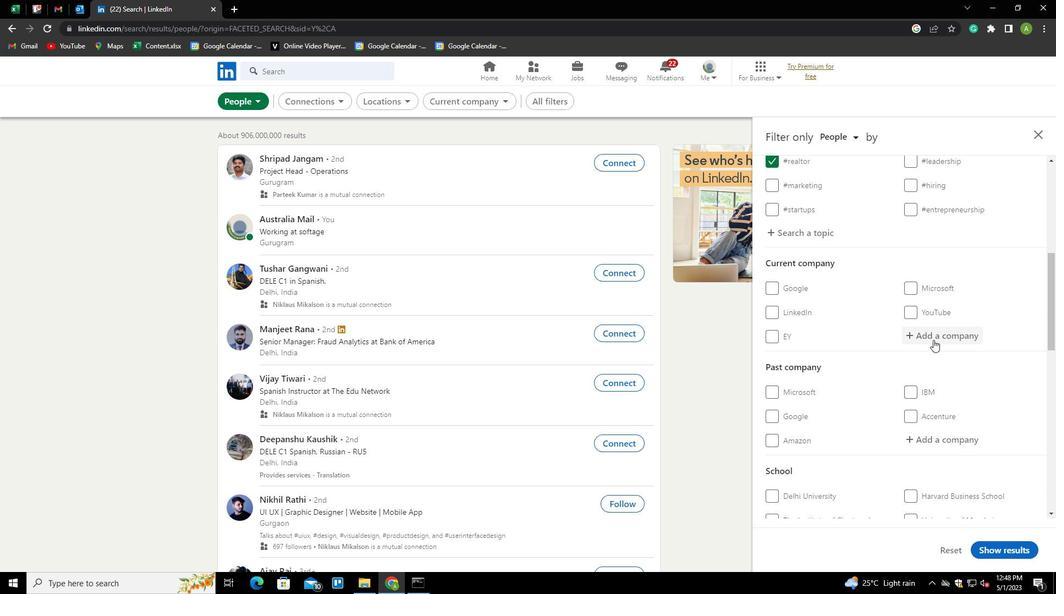 
Action: Key pressed <Key.shift>C<Key.shift>UR<Key.down><Key.enter>
Screenshot: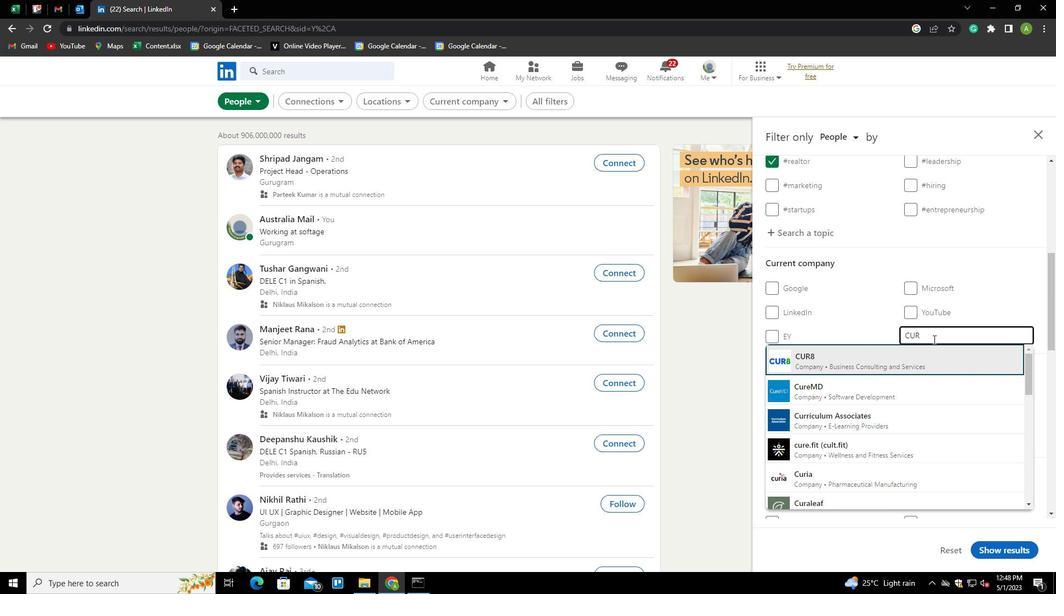 
Action: Mouse scrolled (934, 339) with delta (0, 0)
Screenshot: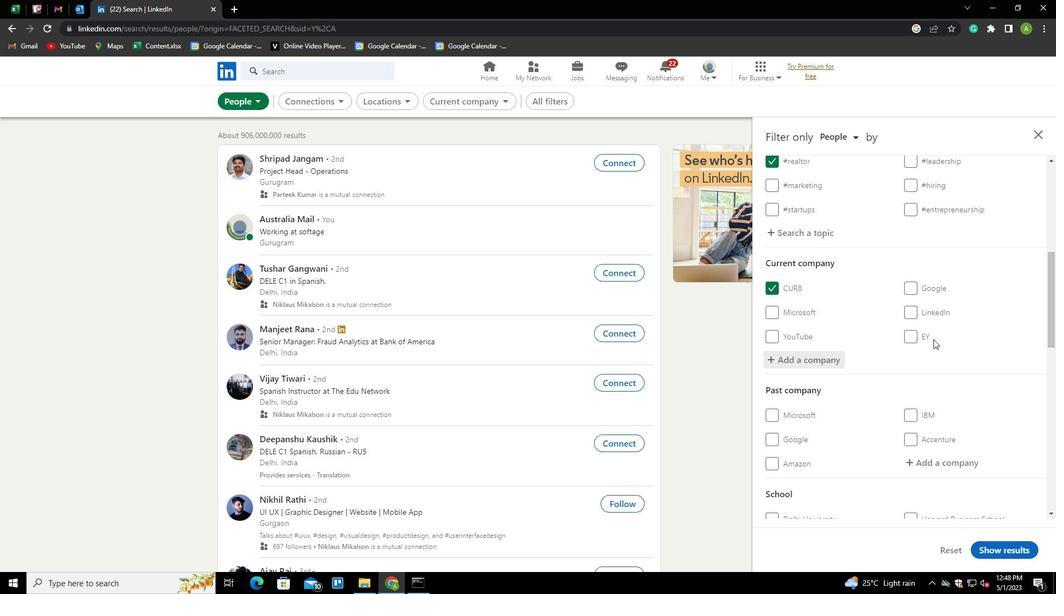 
Action: Mouse scrolled (934, 339) with delta (0, 0)
Screenshot: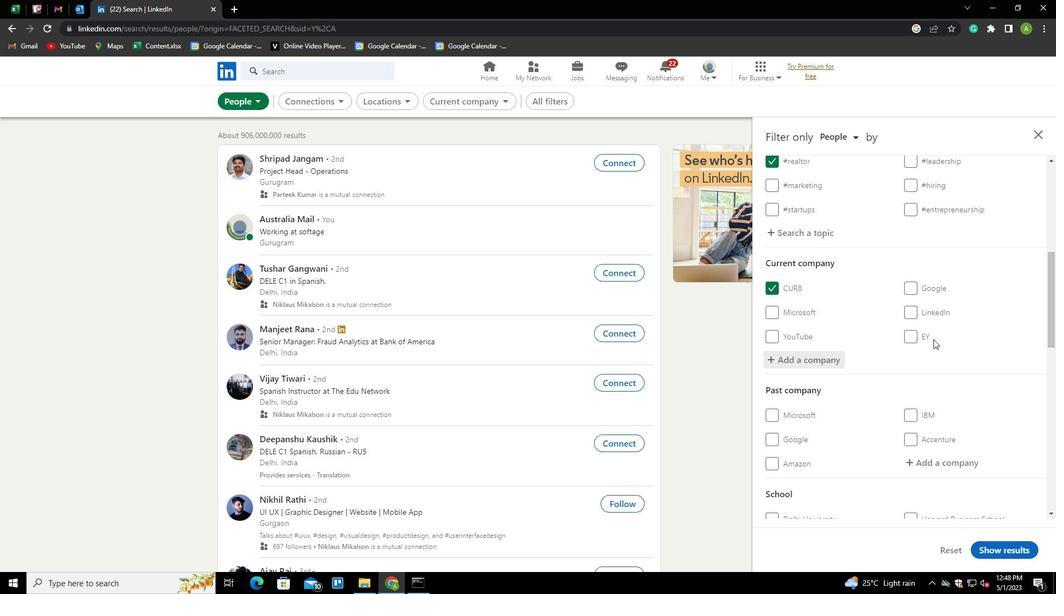 
Action: Mouse scrolled (934, 339) with delta (0, 0)
Screenshot: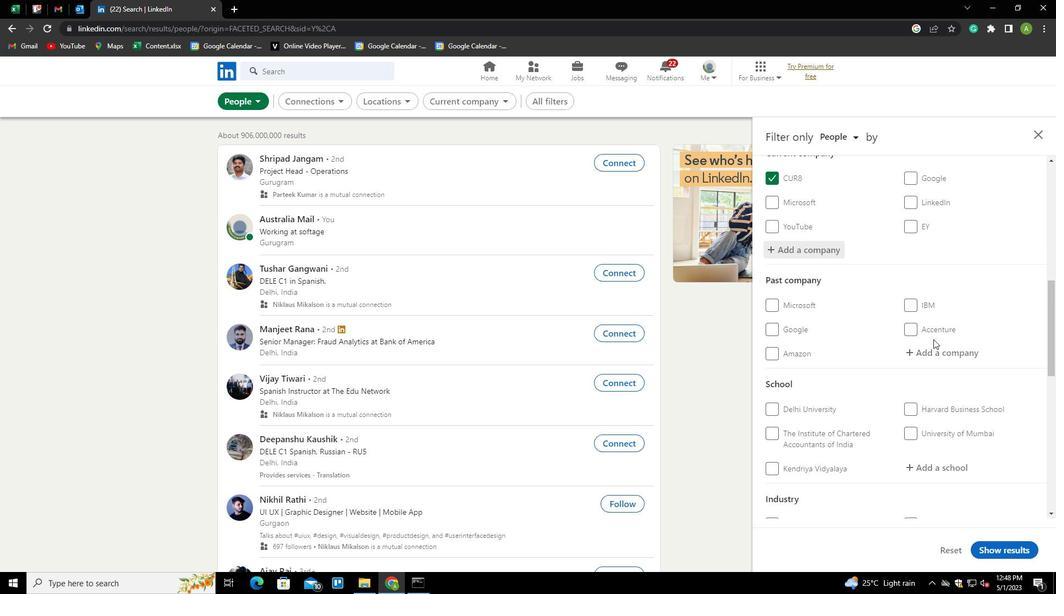 
Action: Mouse scrolled (934, 339) with delta (0, 0)
Screenshot: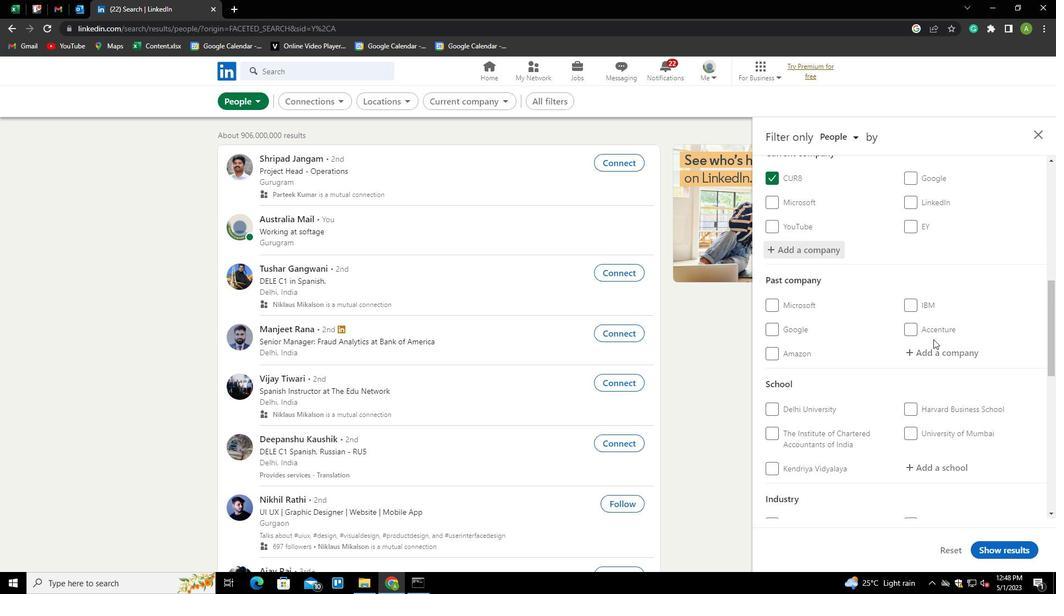 
Action: Mouse moved to (930, 361)
Screenshot: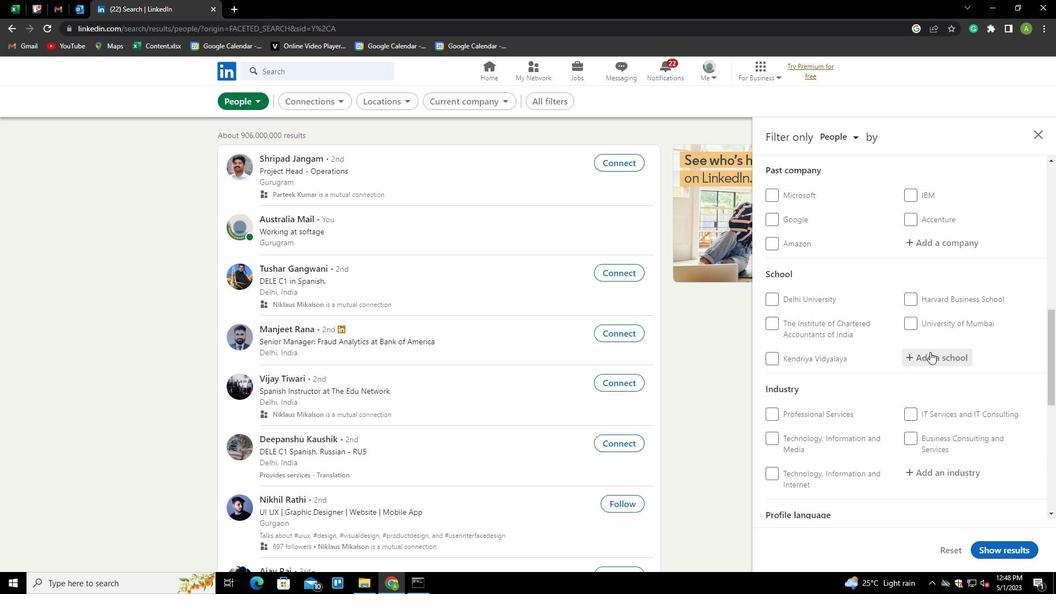 
Action: Mouse pressed left at (930, 361)
Screenshot: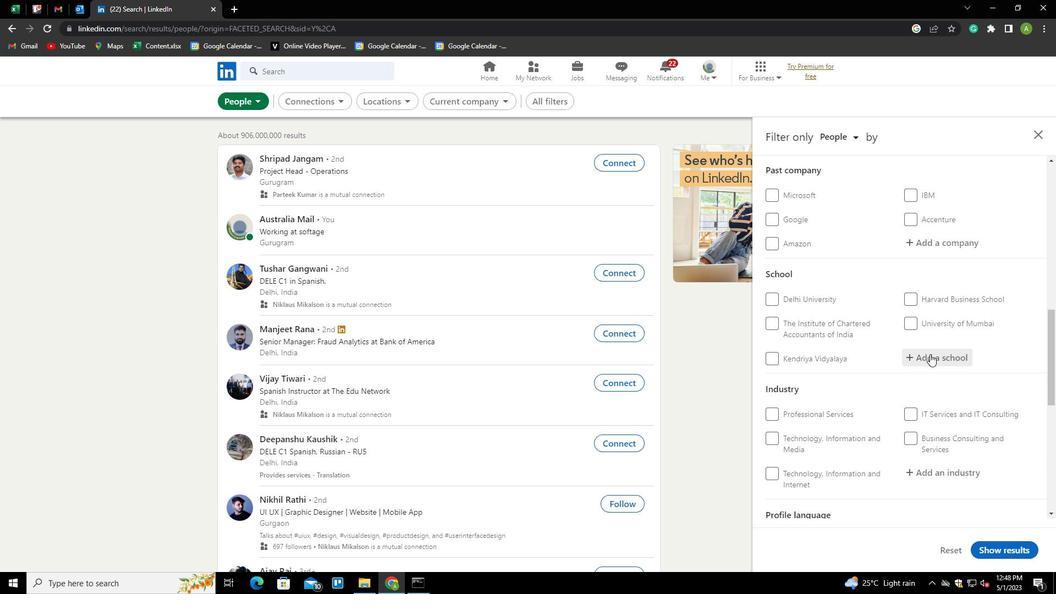 
Action: Mouse moved to (930, 361)
Screenshot: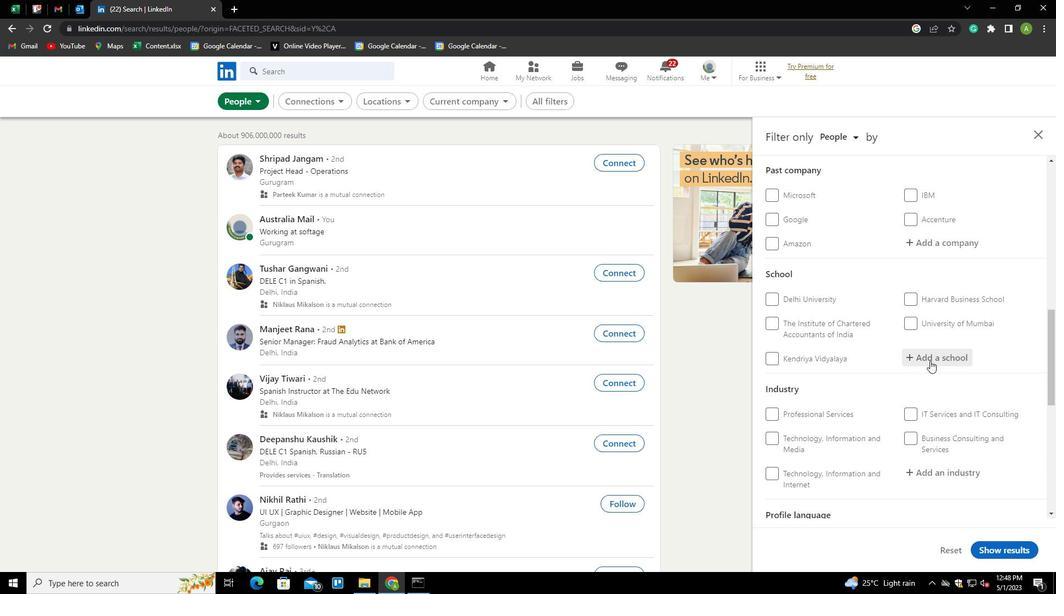 
Action: Key pressed <Key.shift>NATIONAL<Key.space><Key.shift>INSTITUTE<Key.down><Key.down><Key.enter>
Screenshot: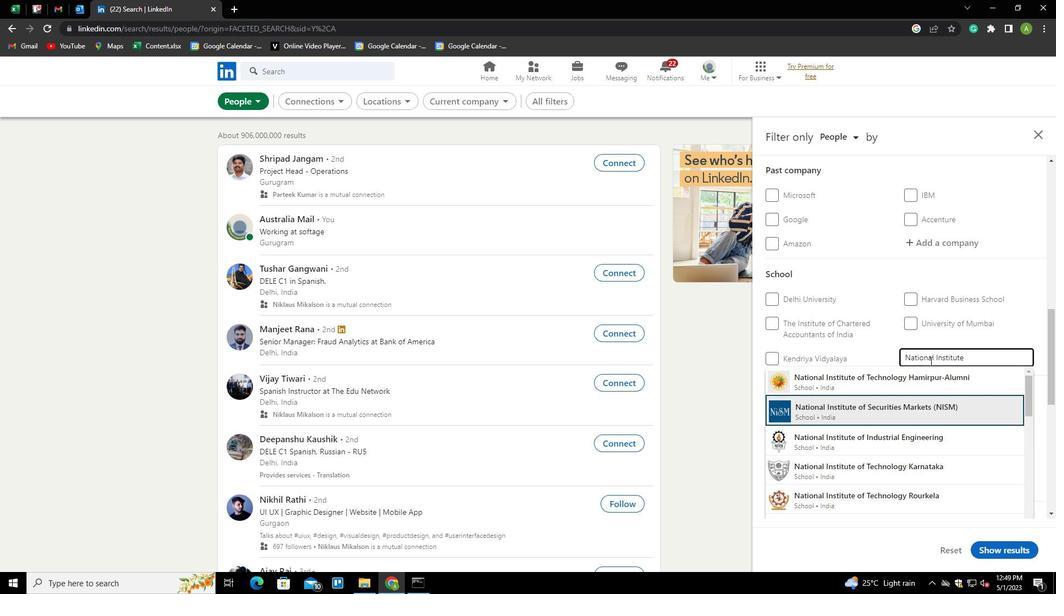 
Action: Mouse scrolled (930, 360) with delta (0, 0)
Screenshot: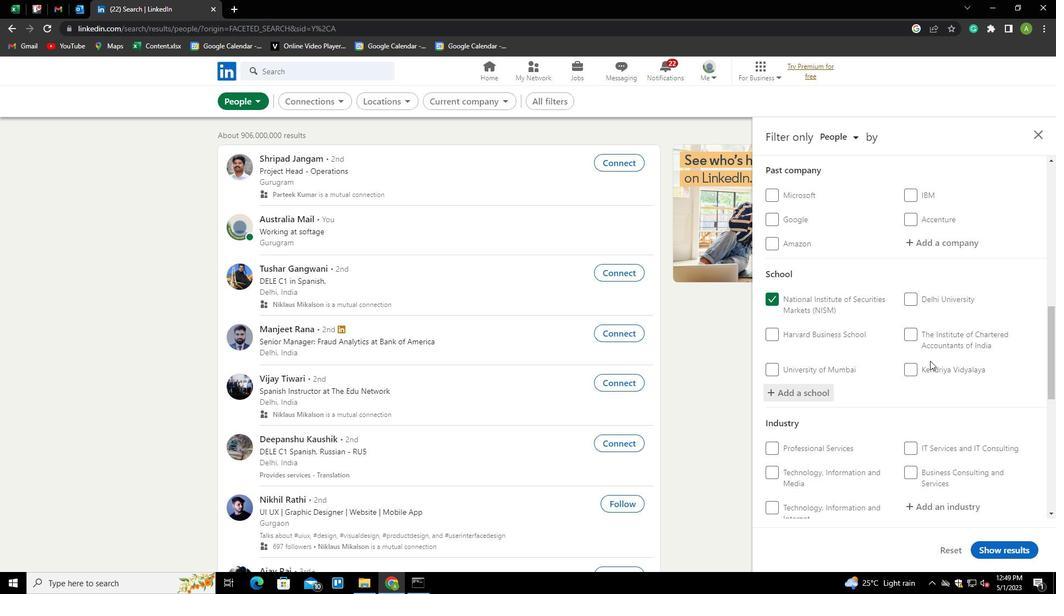 
Action: Mouse scrolled (930, 360) with delta (0, 0)
Screenshot: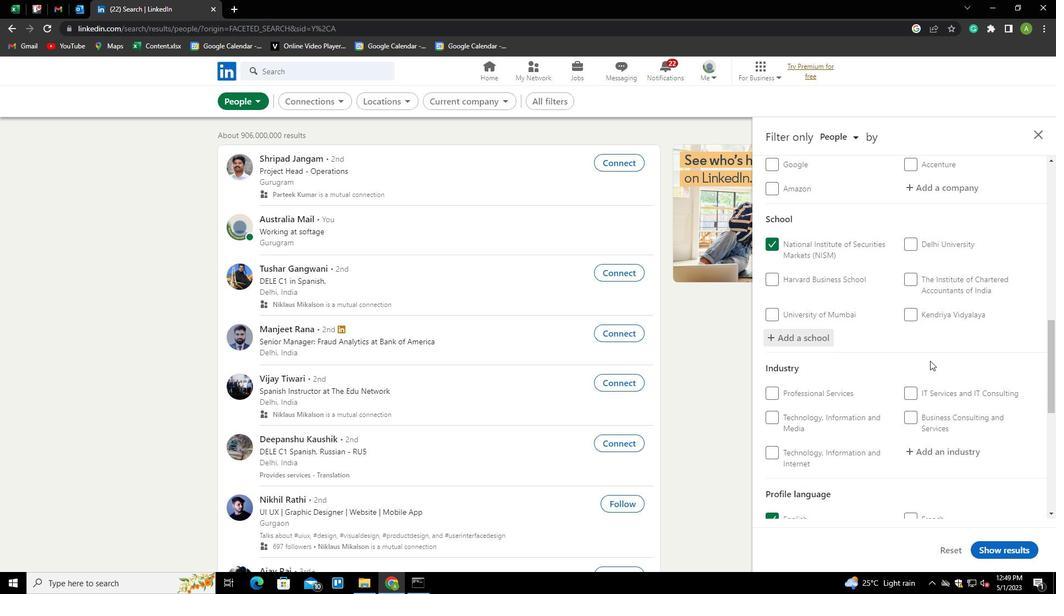 
Action: Mouse scrolled (930, 360) with delta (0, 0)
Screenshot: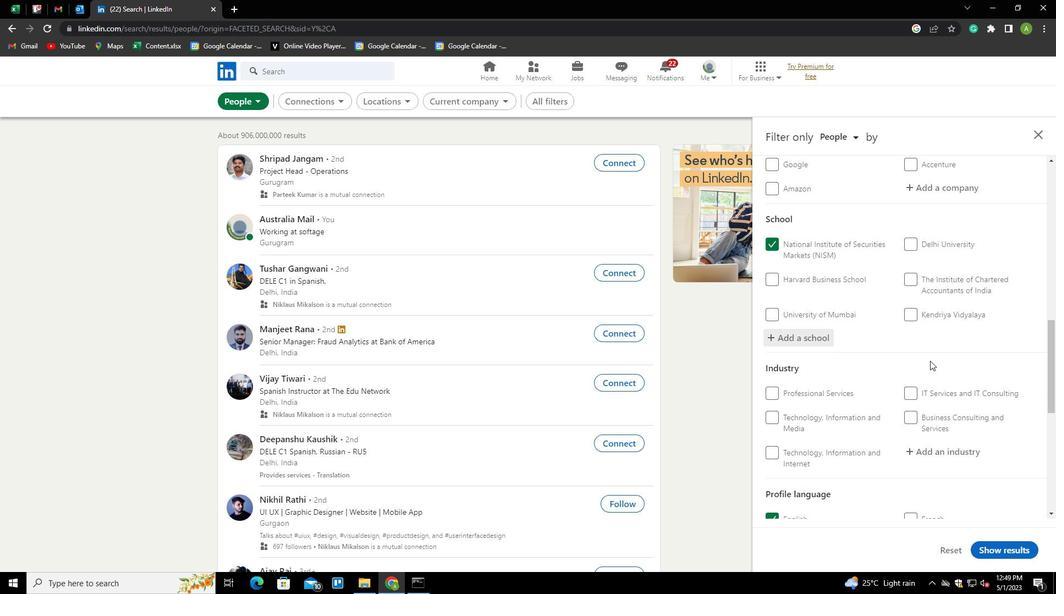 
Action: Mouse moved to (929, 341)
Screenshot: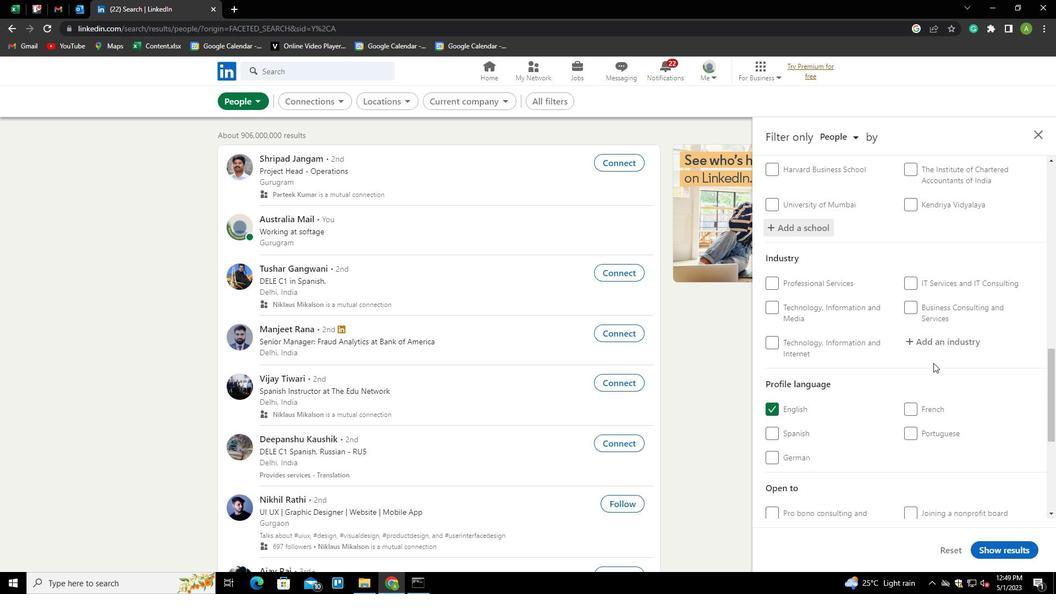 
Action: Mouse pressed left at (929, 341)
Screenshot: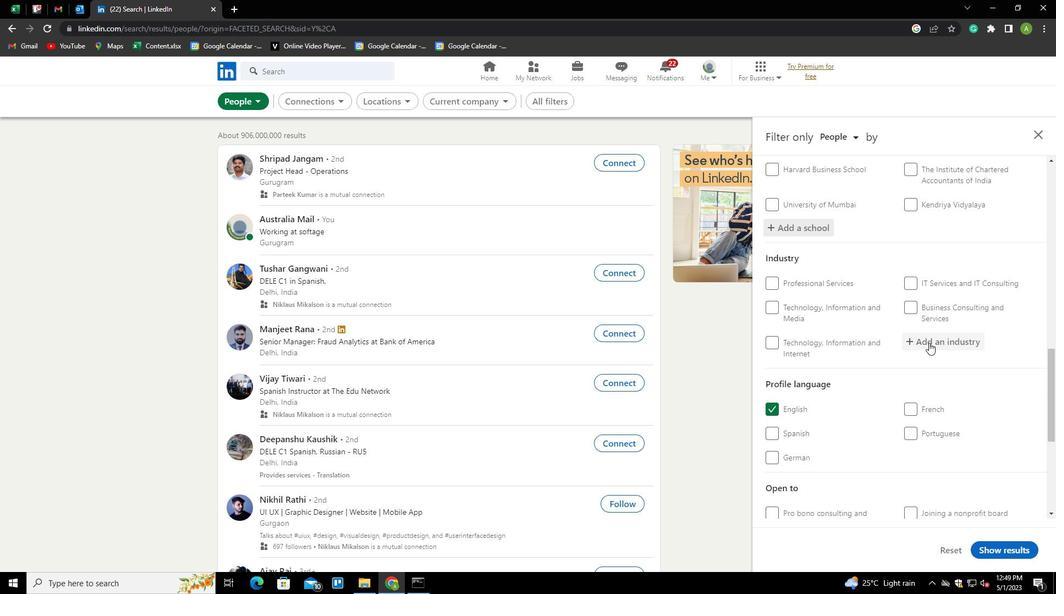 
Action: Key pressed <Key.shift>
Screenshot: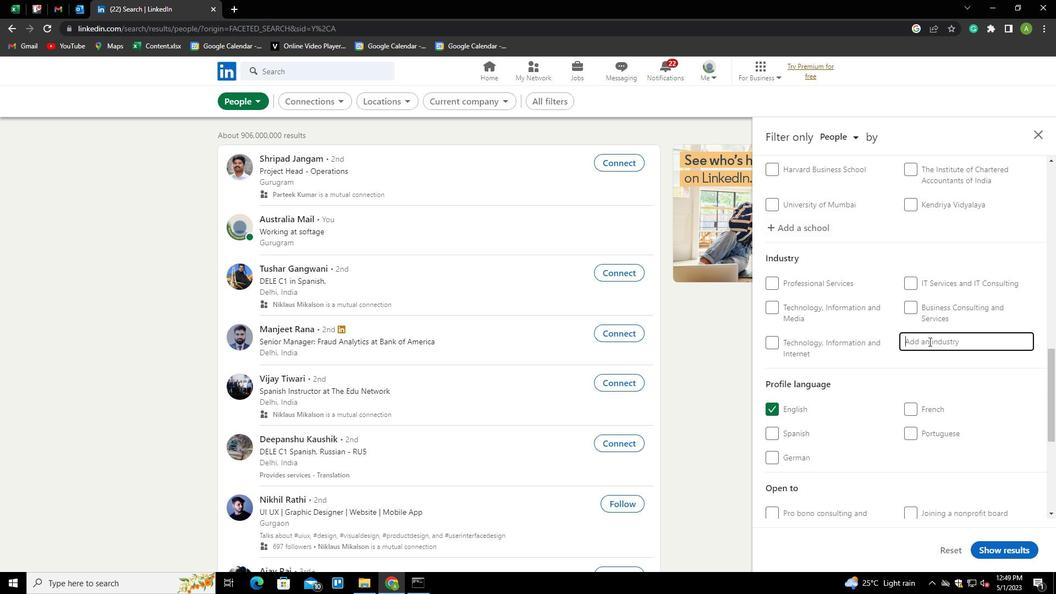
Action: Mouse moved to (927, 341)
Screenshot: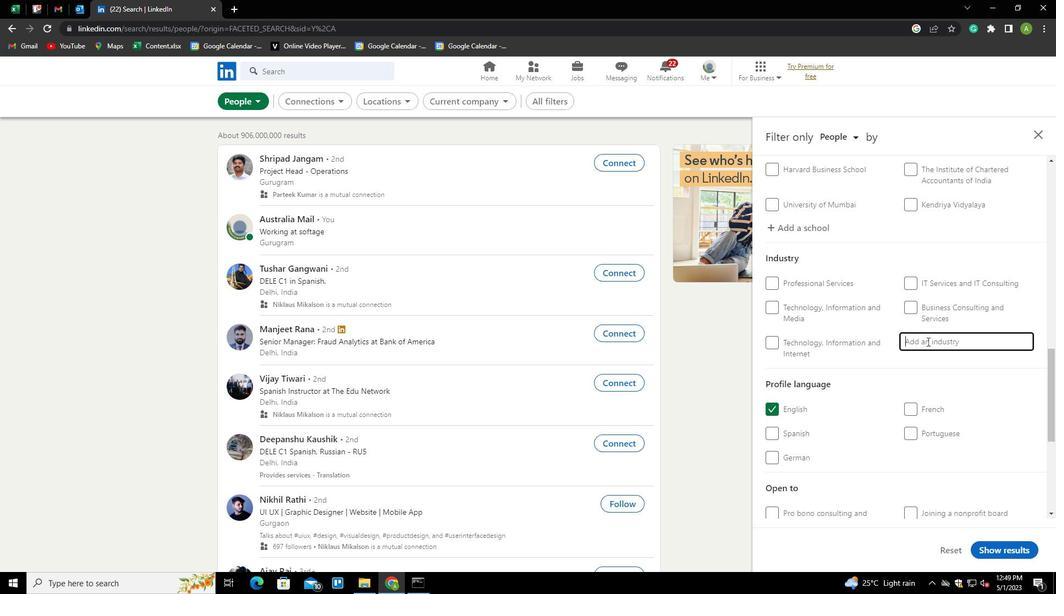 
Action: Key pressed <Key.shift><Key.shift><Key.shift>E<Key.backspace><Key.shift><Key.shift><Key.shift><Key.shift><Key.shift><Key.shift><Key.shift><Key.shift><Key.shift><Key.shift><Key.shift><Key.shift><Key.shift><Key.shift><Key.shift><Key.shift><Key.shift><Key.shift><Key.shift><Key.shift><Key.shift><Key.shift><Key.shift><Key.shift><Key.shift><Key.shift><Key.shift>IT<Key.space><Key.shift><Key.shift><Key.shift><Key.shift><Key.shift><Key.shift><Key.shift><Key.shift><Key.shift><Key.shift><Key.shift><Key.shift><Key.shift><Key.shift><Key.shift>CONS<Key.down><Key.enter>
Screenshot: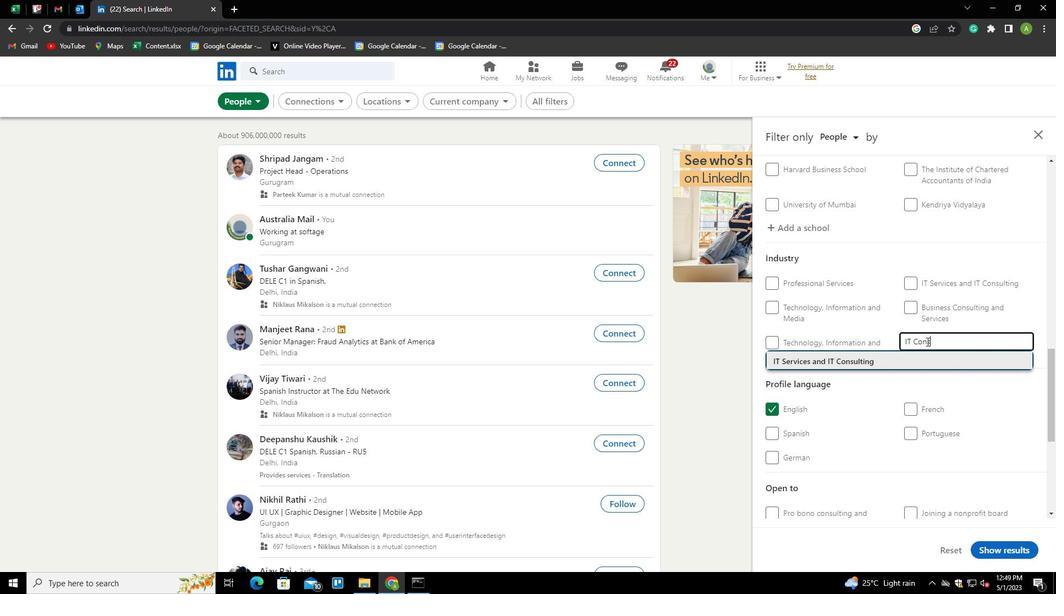 
Action: Mouse scrolled (927, 341) with delta (0, 0)
Screenshot: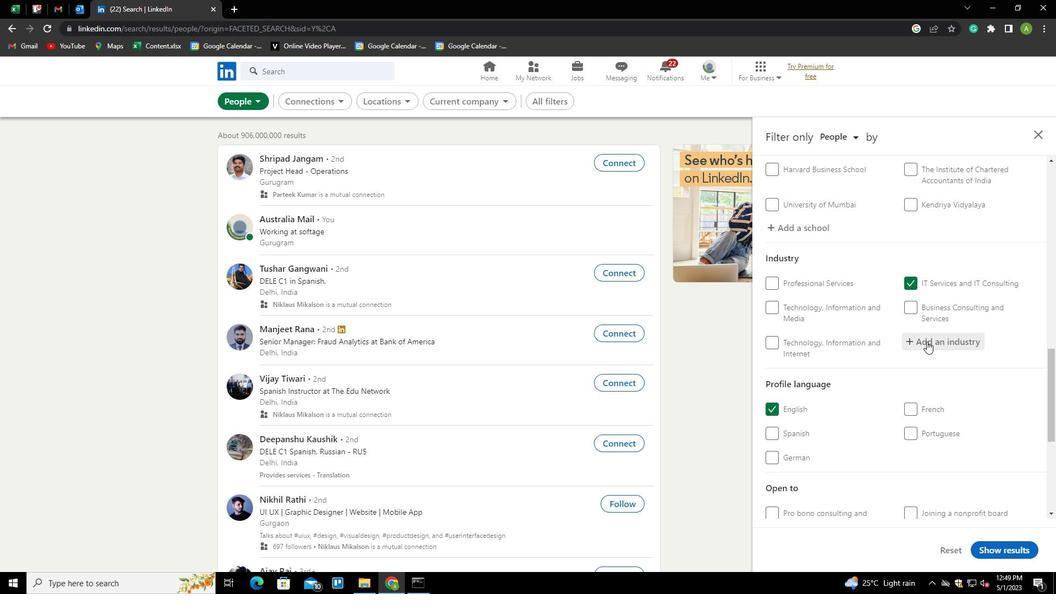 
Action: Mouse scrolled (927, 341) with delta (0, 0)
Screenshot: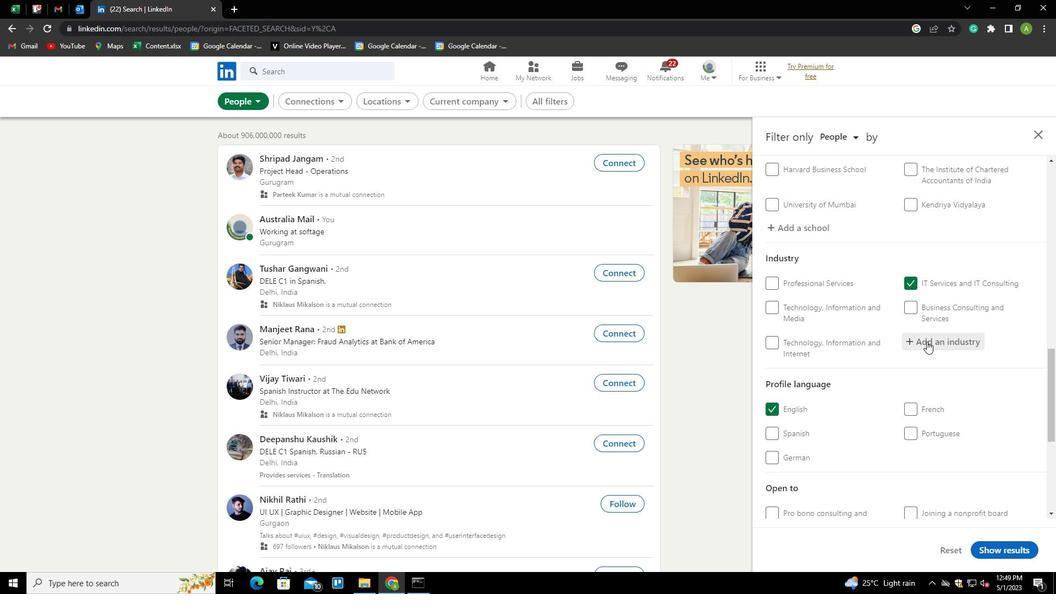 
Action: Mouse scrolled (927, 341) with delta (0, 0)
Screenshot: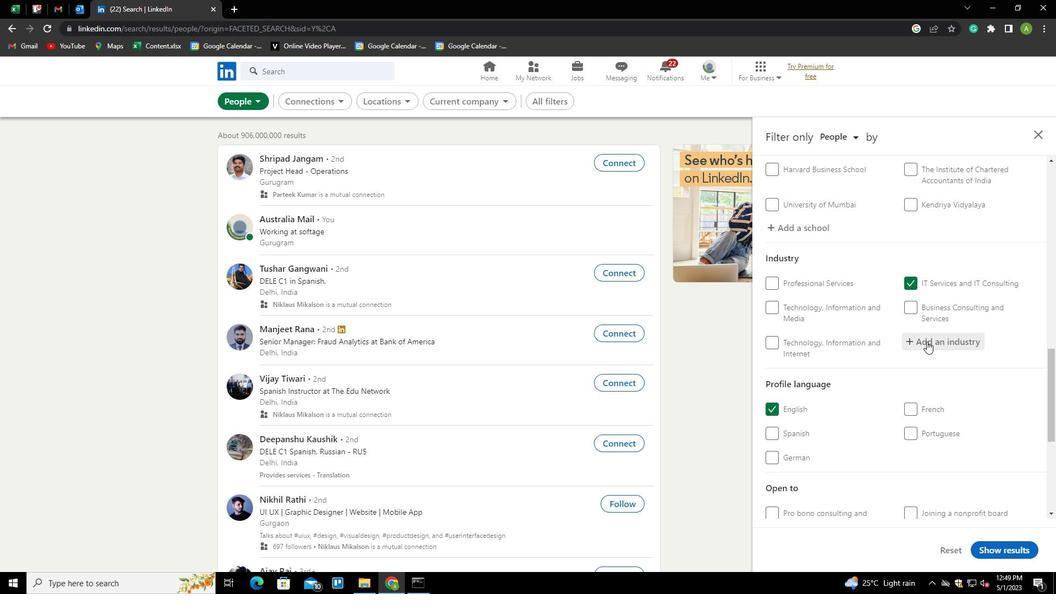 
Action: Mouse scrolled (927, 341) with delta (0, 0)
Screenshot: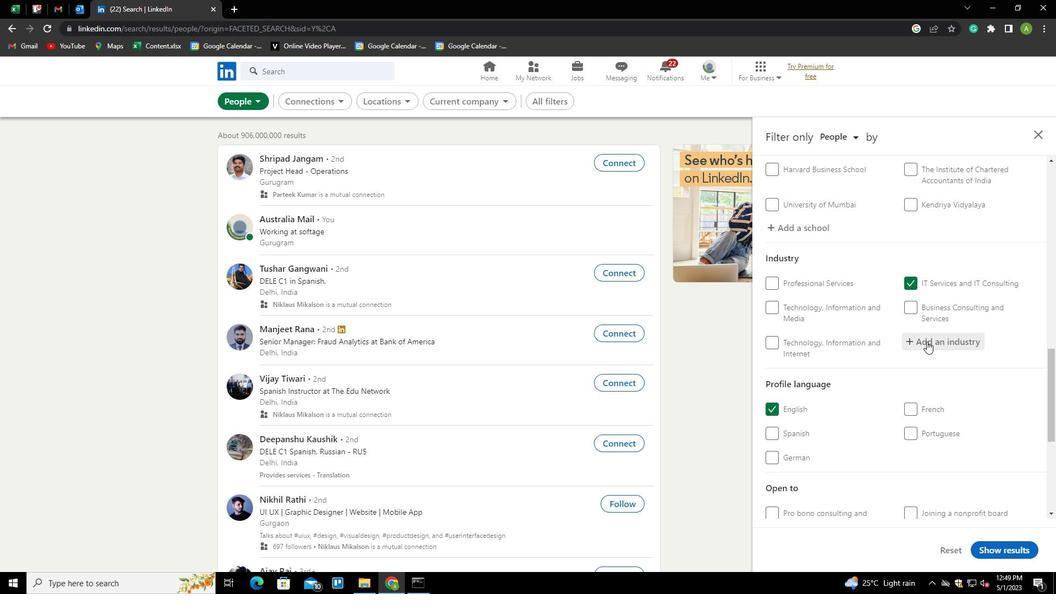 
Action: Mouse scrolled (927, 341) with delta (0, 0)
Screenshot: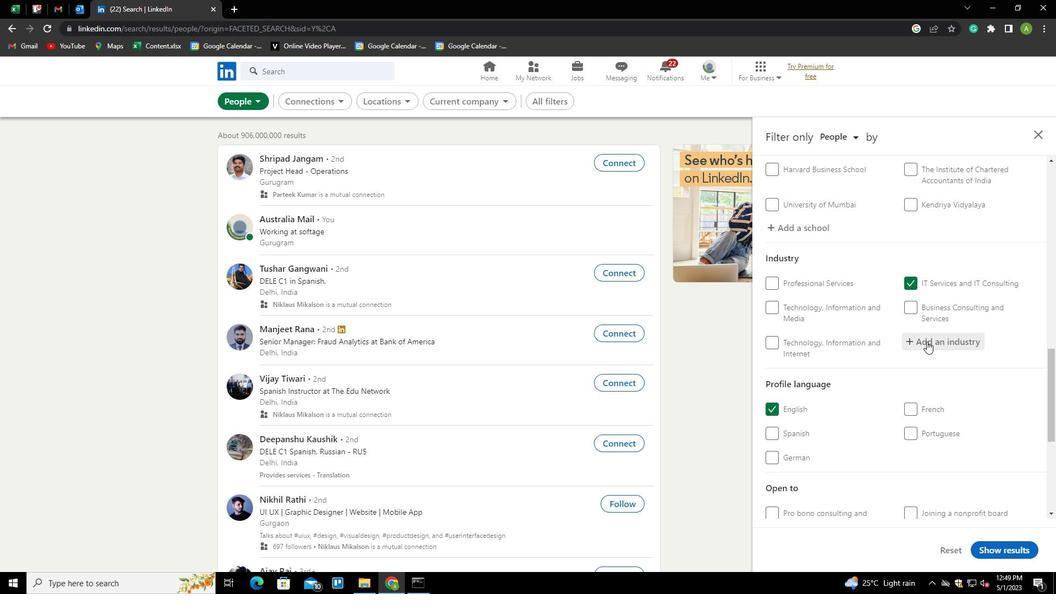 
Action: Mouse moved to (919, 367)
Screenshot: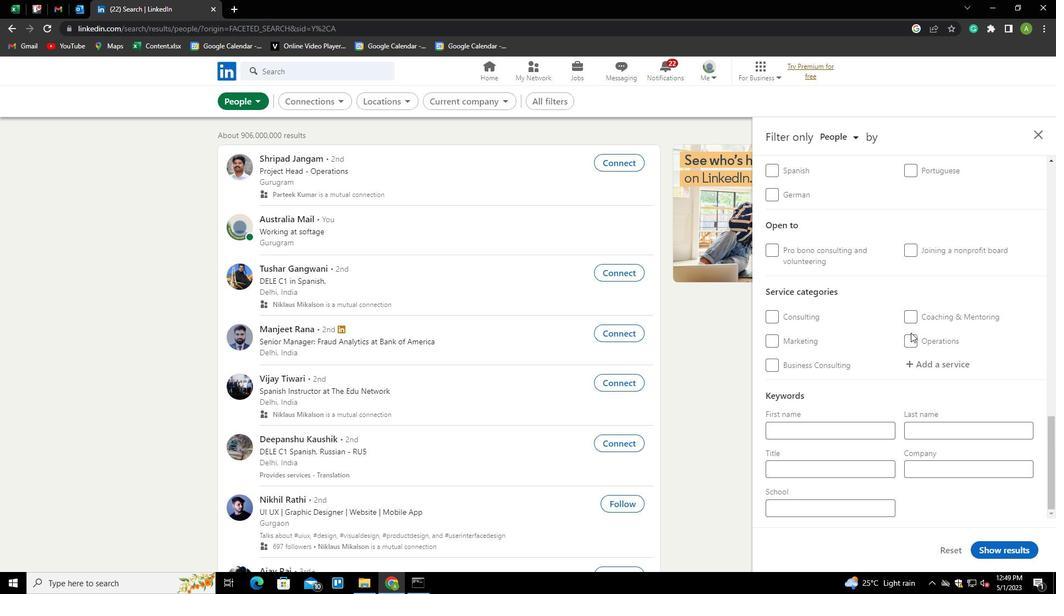 
Action: Mouse pressed left at (919, 367)
Screenshot: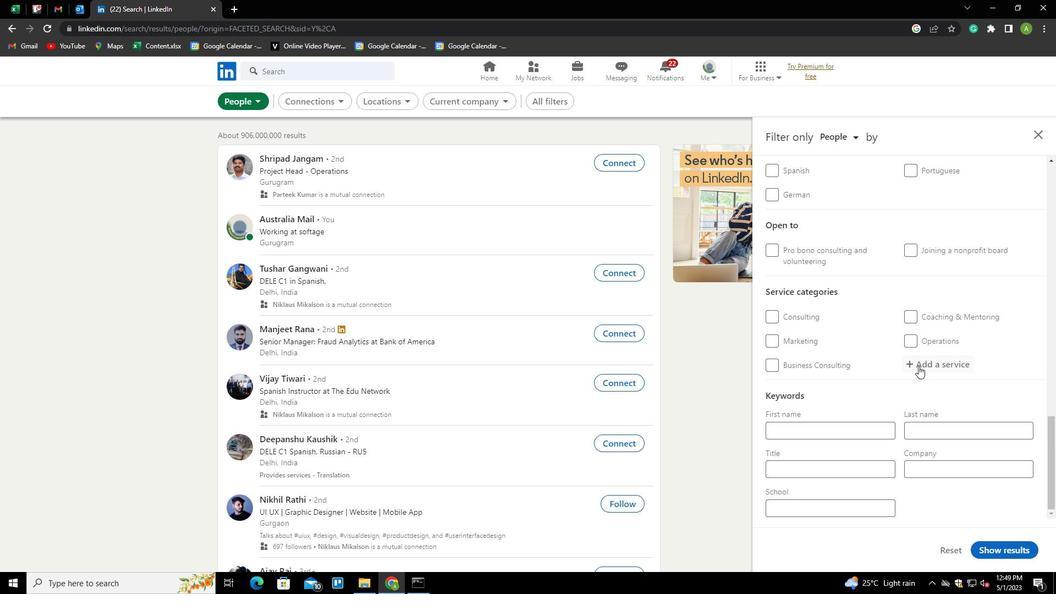 
Action: Mouse moved to (923, 366)
Screenshot: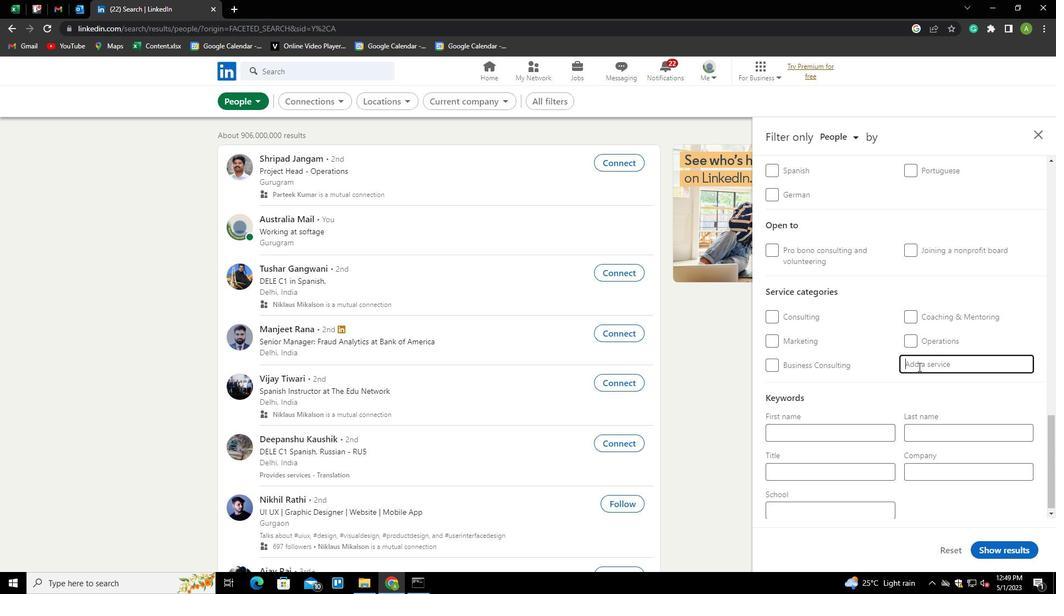 
Action: Mouse pressed left at (923, 366)
Screenshot: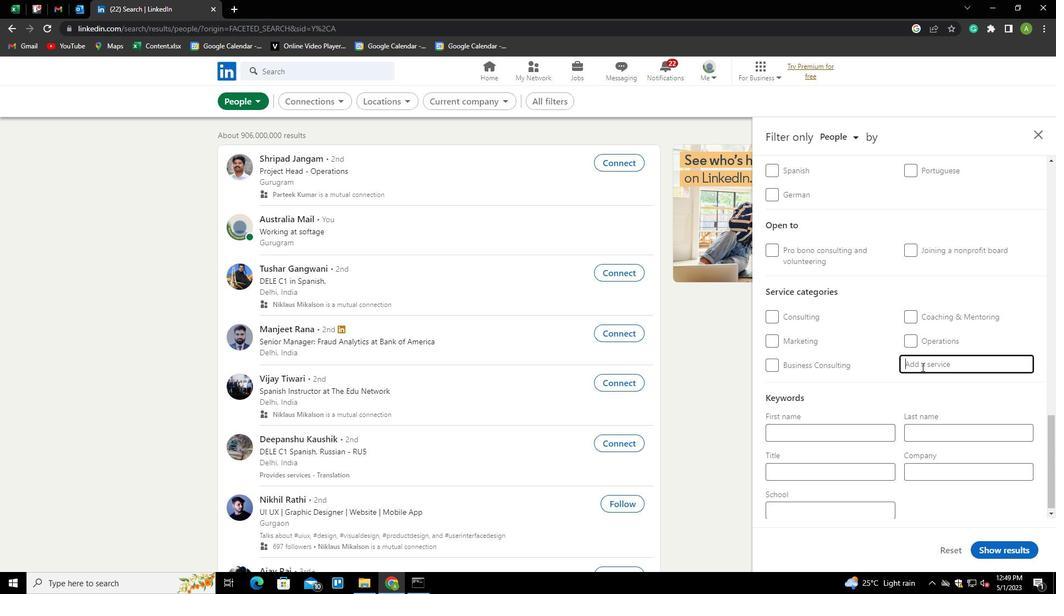 
Action: Key pressed <Key.shift>ADMINIST<Key.down><Key.enter>
Screenshot: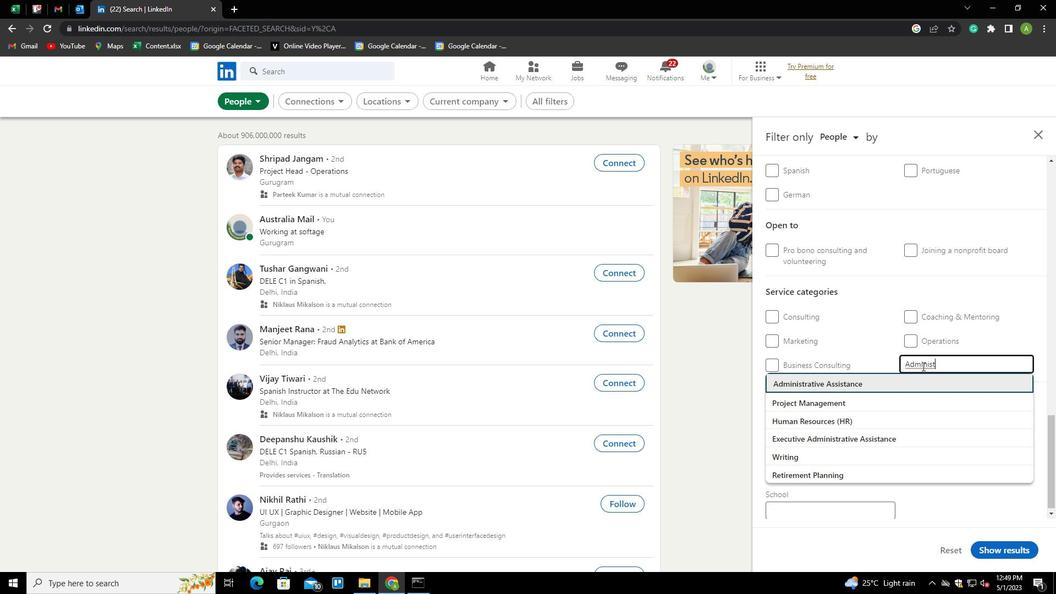 
Action: Mouse scrolled (923, 366) with delta (0, 0)
Screenshot: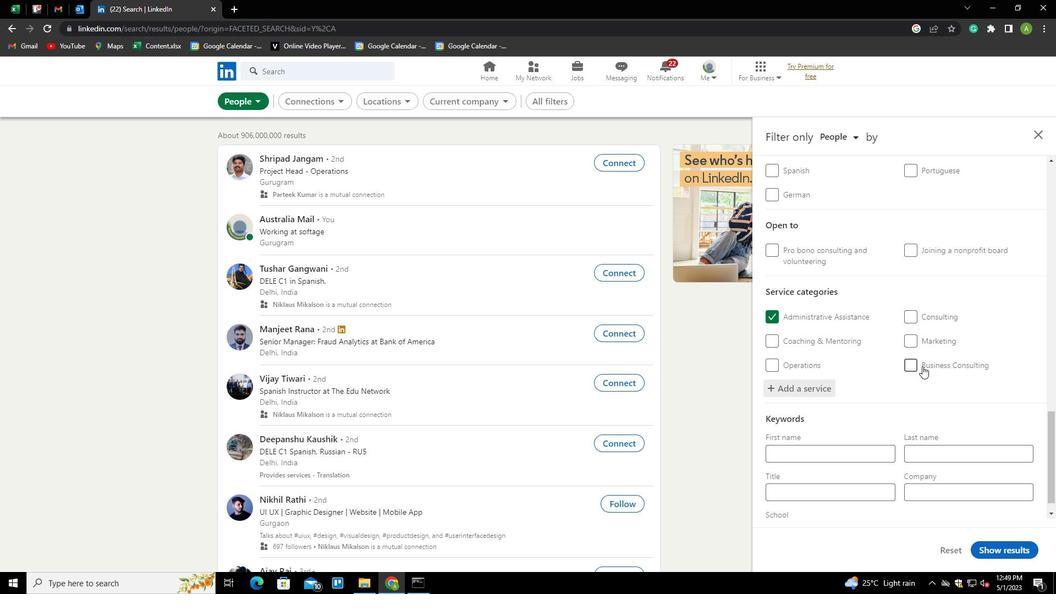 
Action: Mouse scrolled (923, 366) with delta (0, 0)
Screenshot: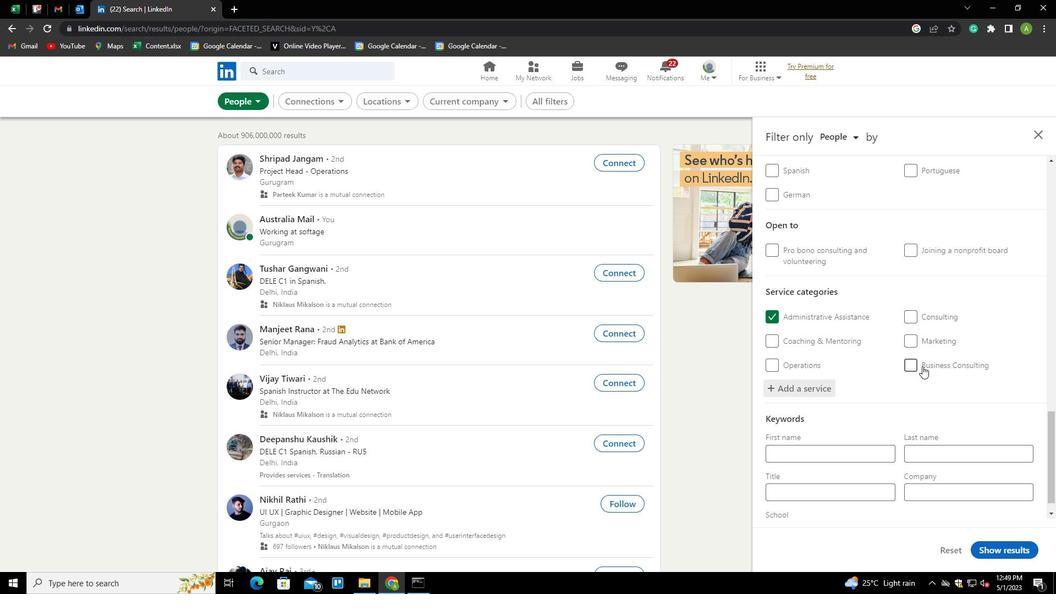 
Action: Mouse scrolled (923, 366) with delta (0, 0)
Screenshot: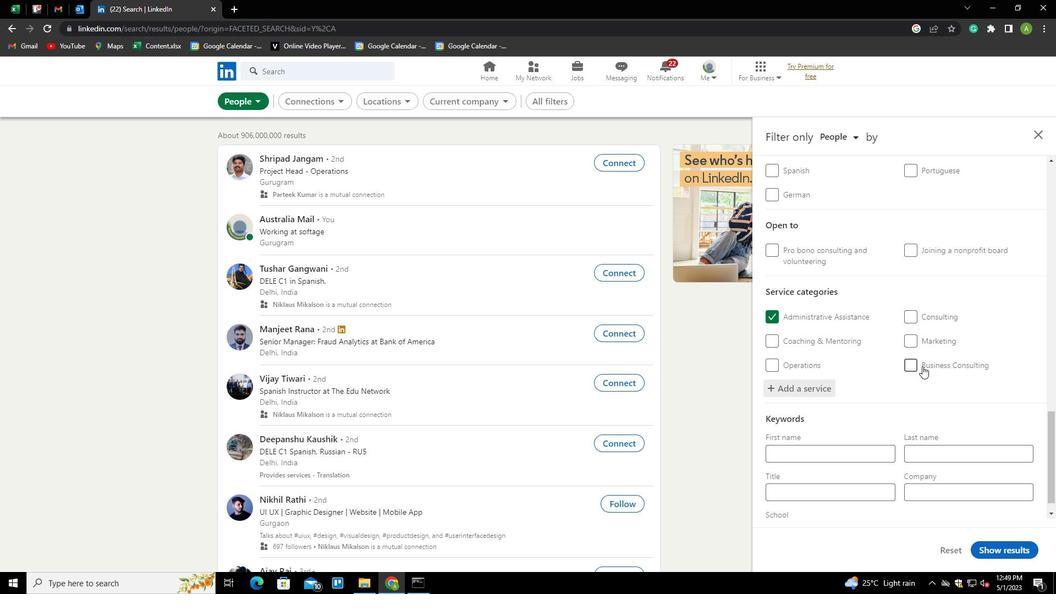 
Action: Mouse scrolled (923, 366) with delta (0, 0)
Screenshot: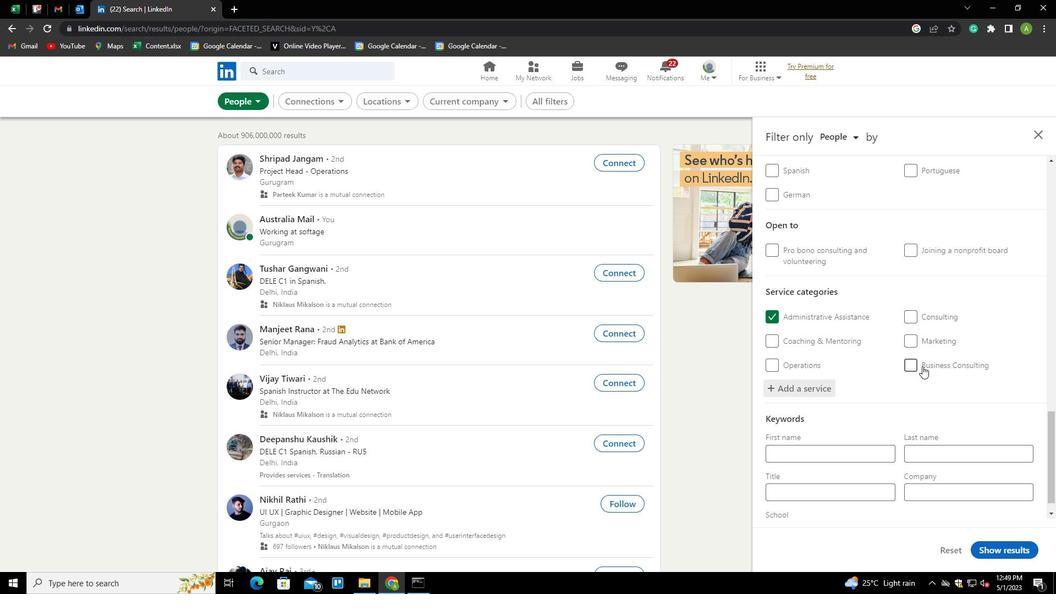 
Action: Mouse scrolled (923, 366) with delta (0, 0)
Screenshot: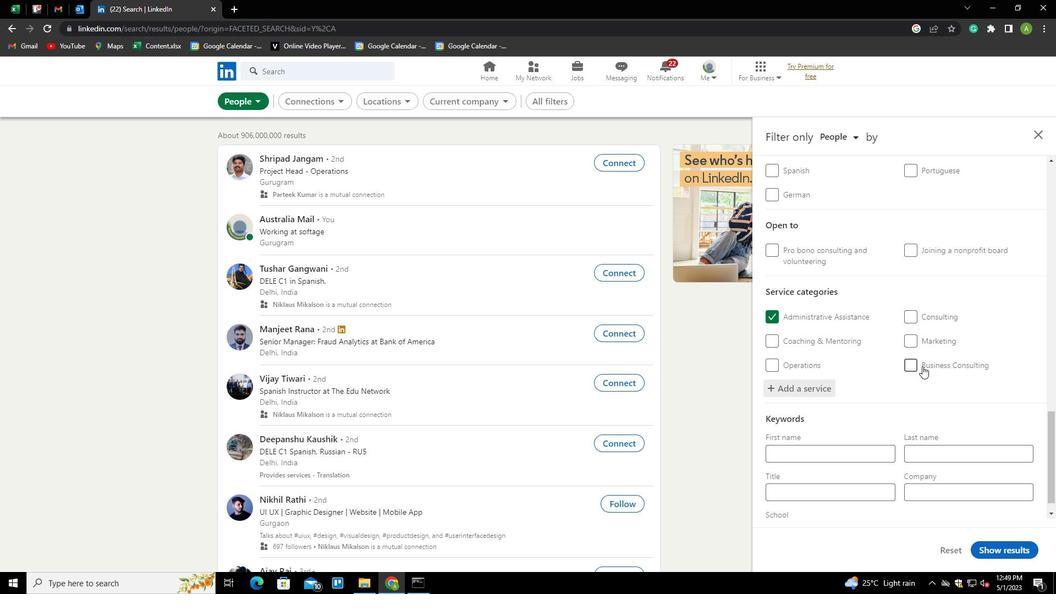 
Action: Mouse moved to (830, 465)
Screenshot: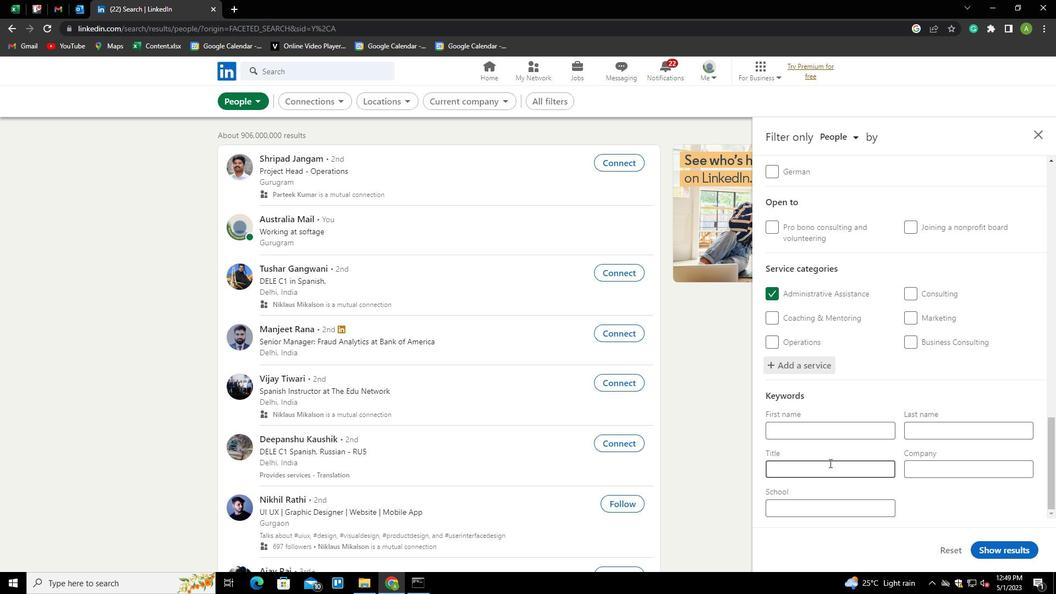 
Action: Mouse pressed left at (830, 465)
Screenshot: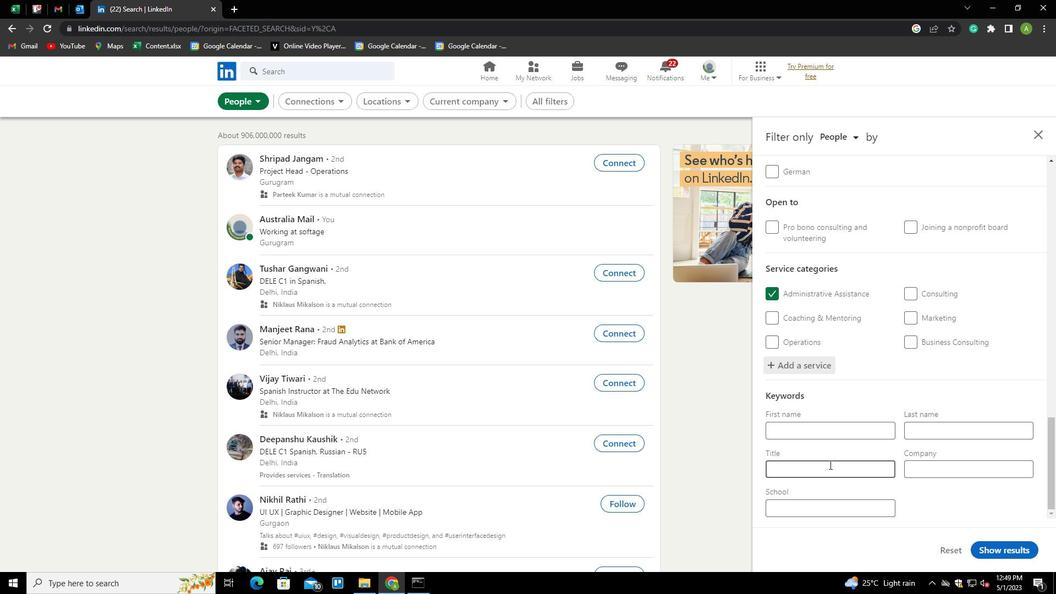 
Action: Mouse moved to (829, 466)
Screenshot: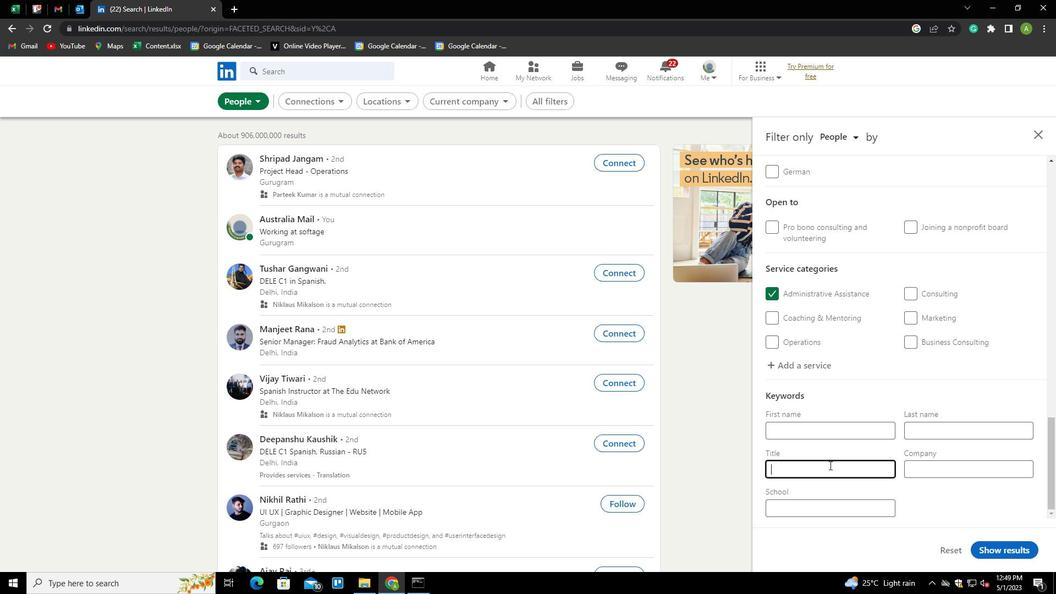 
Action: Key pressed <Key.shift>
Screenshot: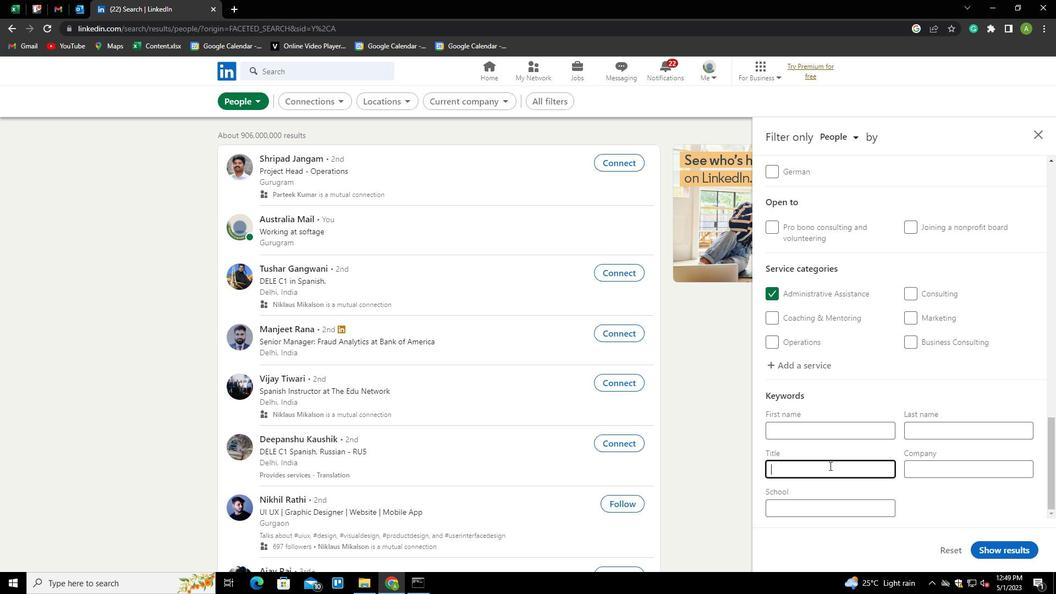 
Action: Mouse moved to (828, 467)
Screenshot: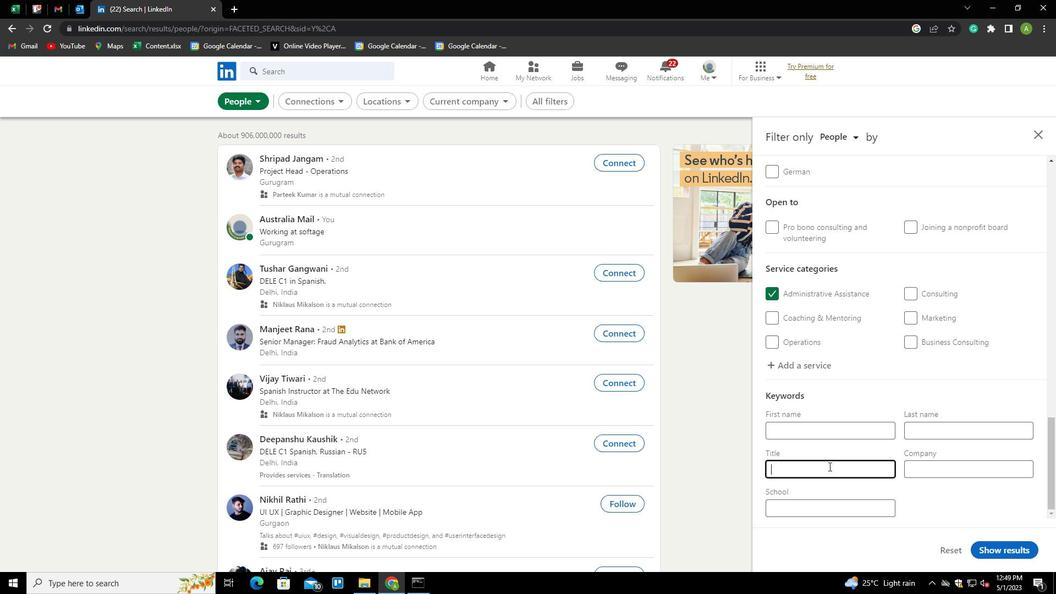 
Action: Key pressed BOILERMAKER
Screenshot: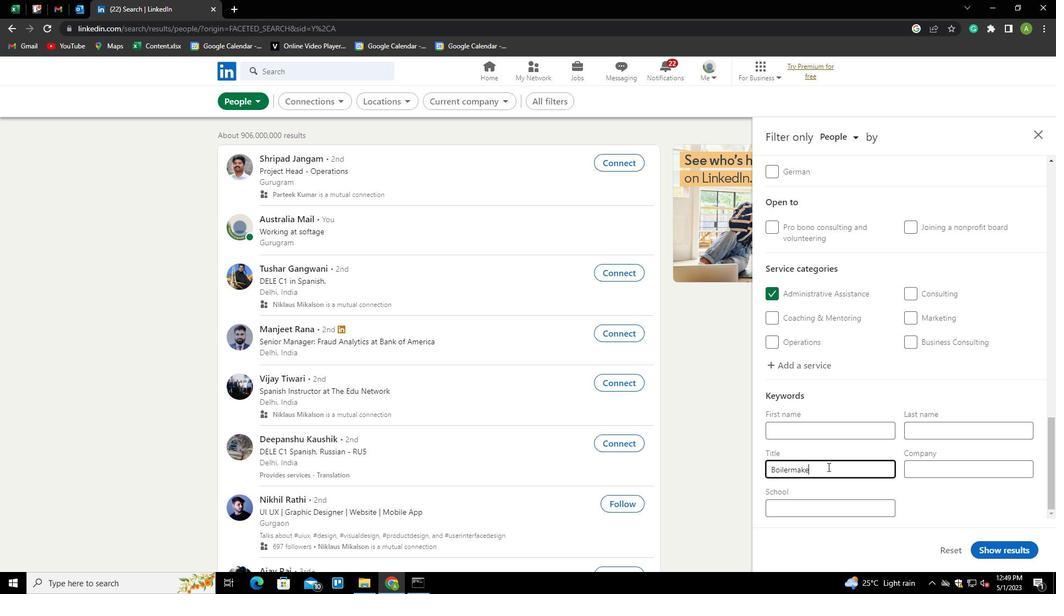
Action: Mouse moved to (933, 494)
Screenshot: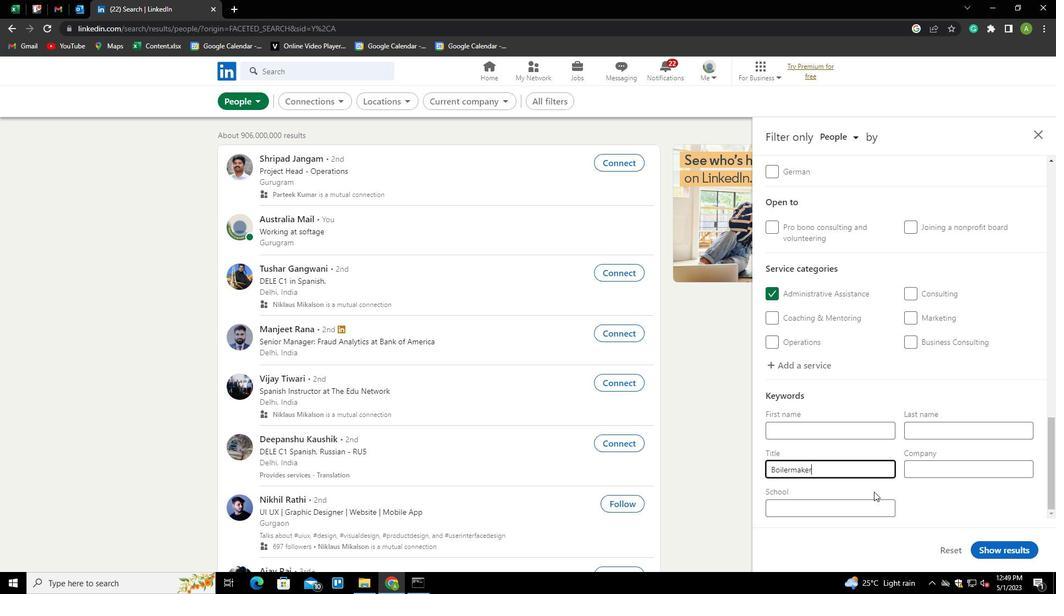 
Action: Mouse pressed left at (933, 494)
Screenshot: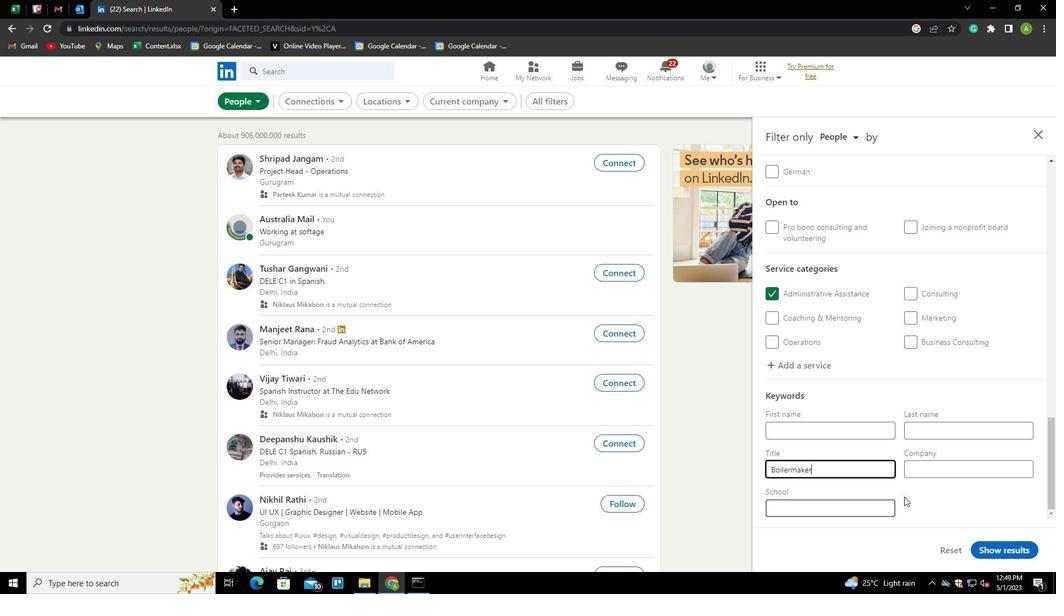 
Action: Mouse moved to (997, 548)
Screenshot: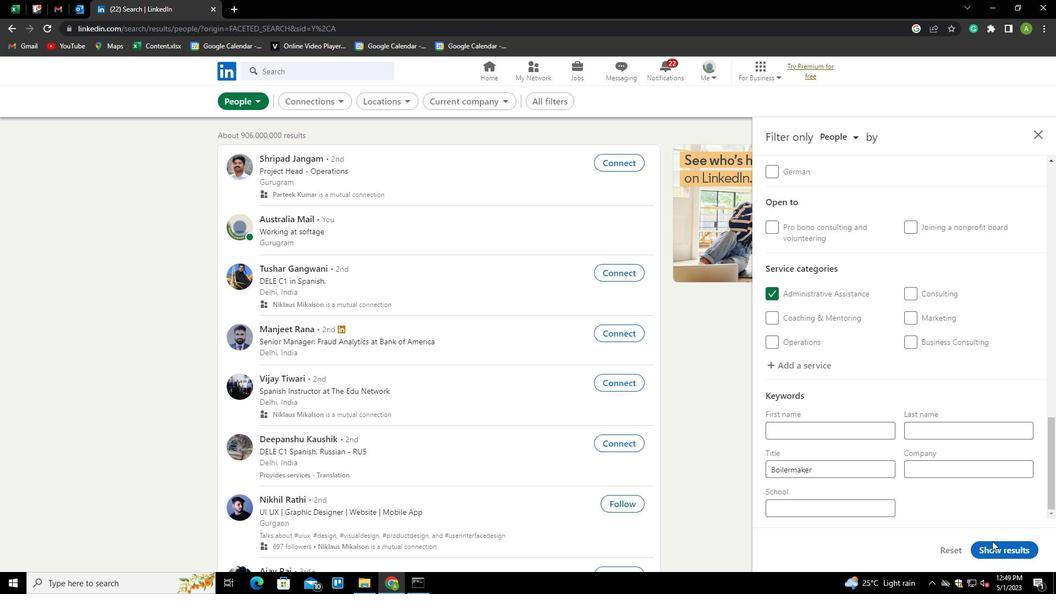 
Action: Mouse pressed left at (997, 548)
Screenshot: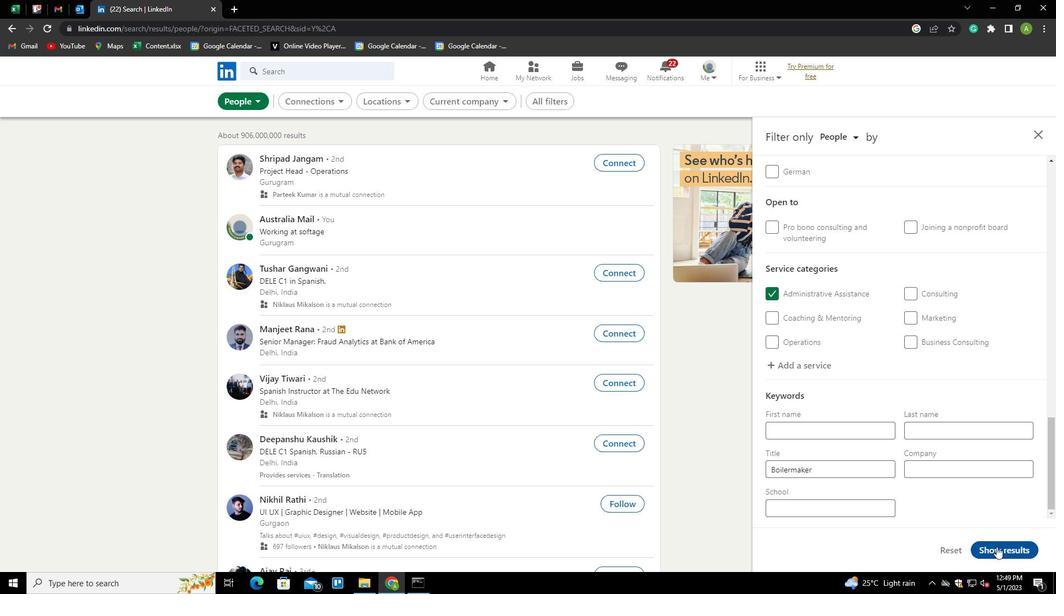 
